 Task: In the  document Aging.pdf Add page color 'Light Pink'Light Pink . Insert watermark . Insert watermark  Do not copy  Apply Font Style in watermark Lexend; font size  112 and place the watermark  Horizontally
Action: Mouse moved to (43, 71)
Screenshot: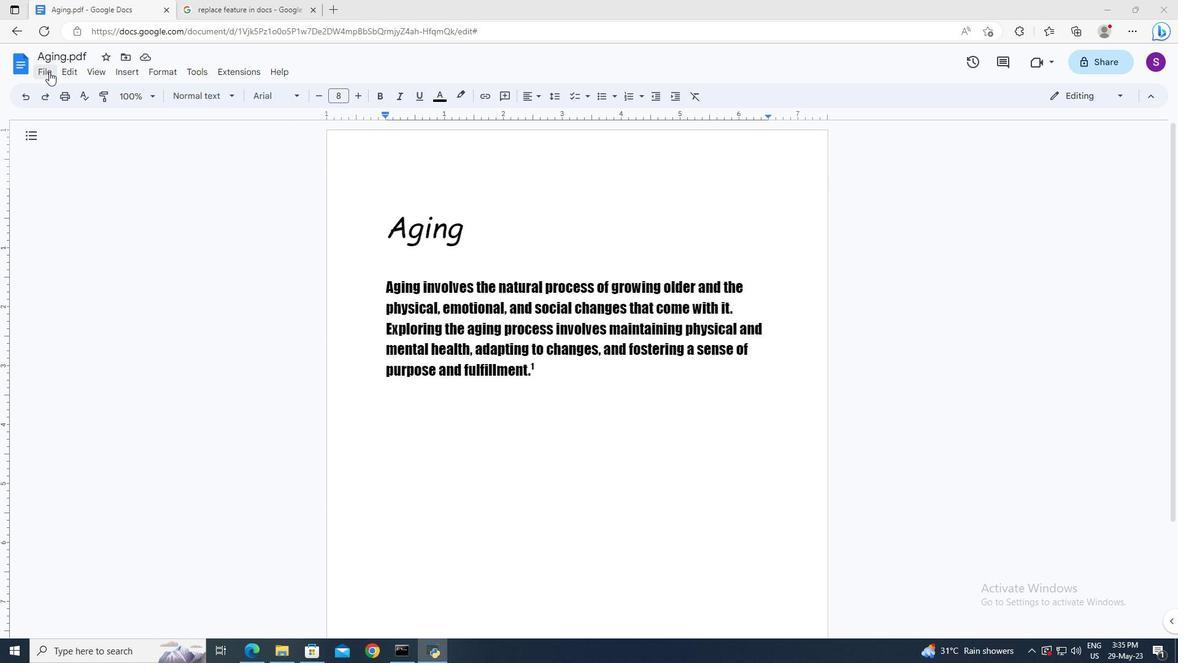 
Action: Mouse pressed left at (43, 71)
Screenshot: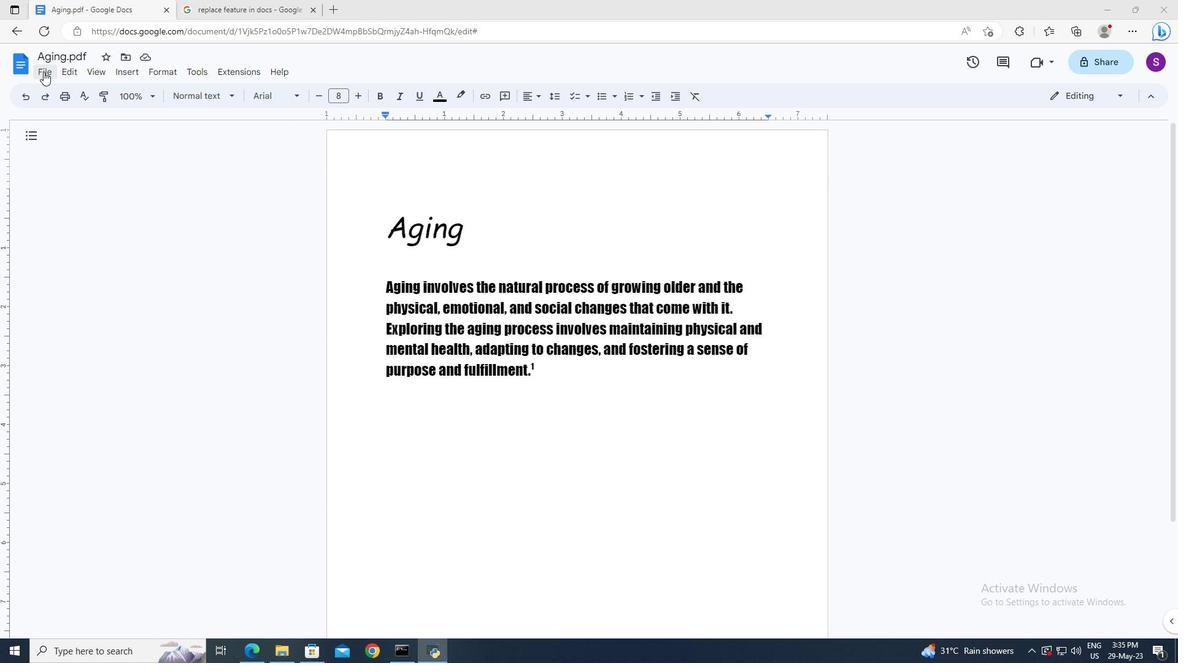 
Action: Mouse moved to (82, 403)
Screenshot: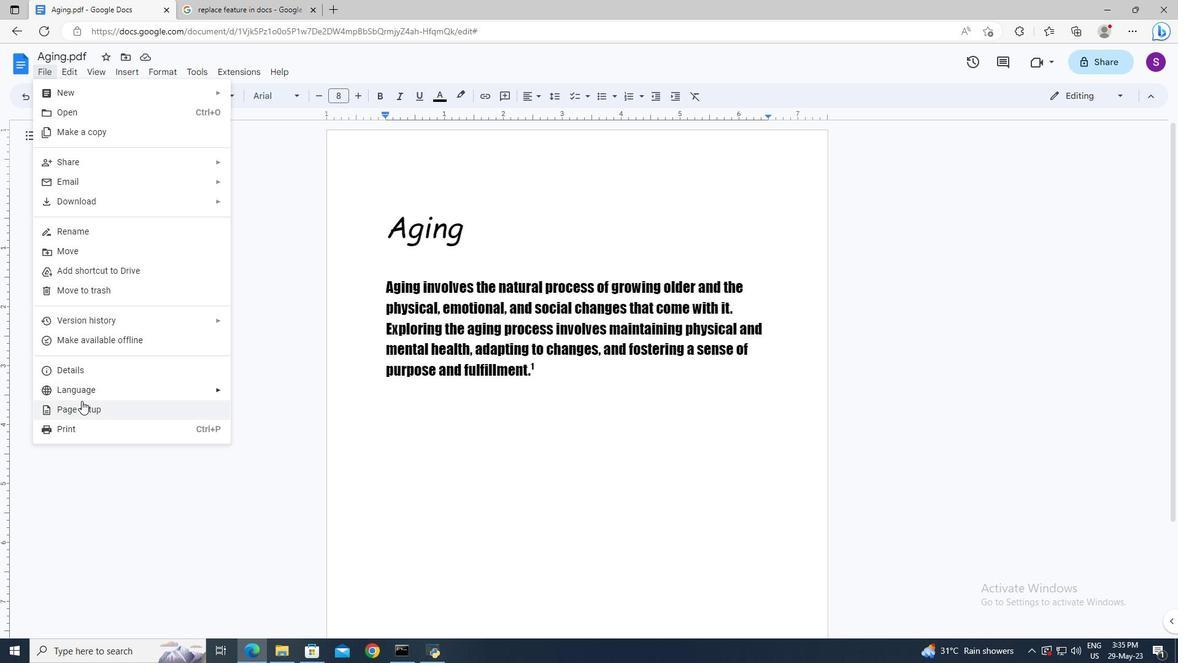 
Action: Mouse pressed left at (82, 403)
Screenshot: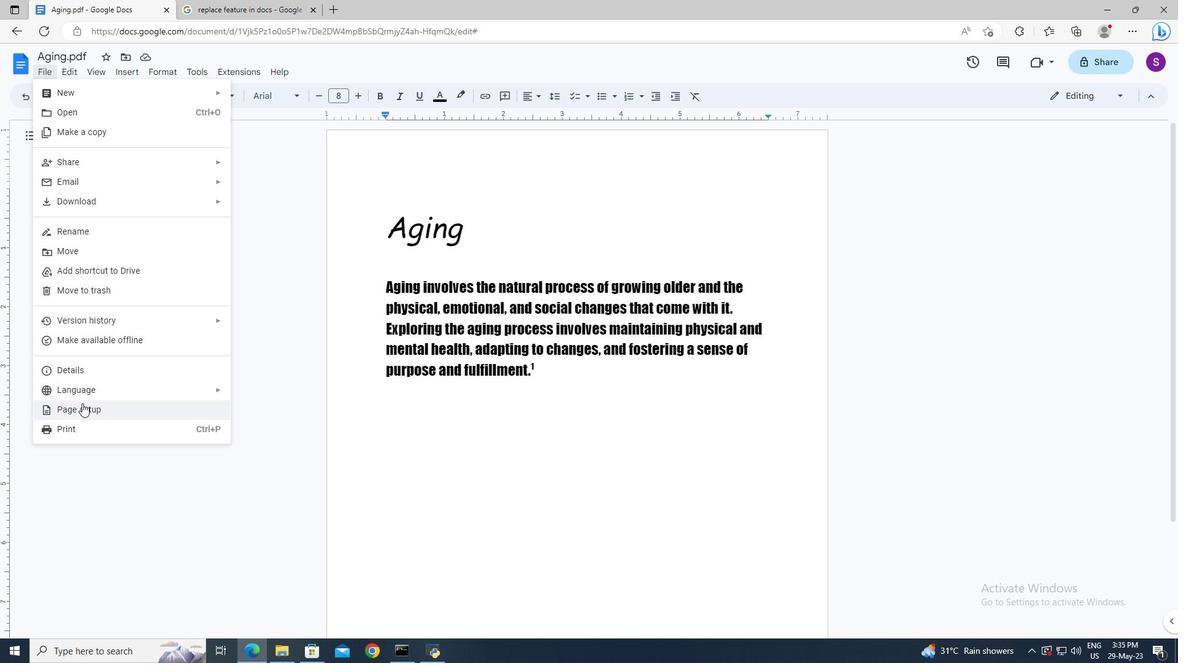 
Action: Mouse moved to (501, 416)
Screenshot: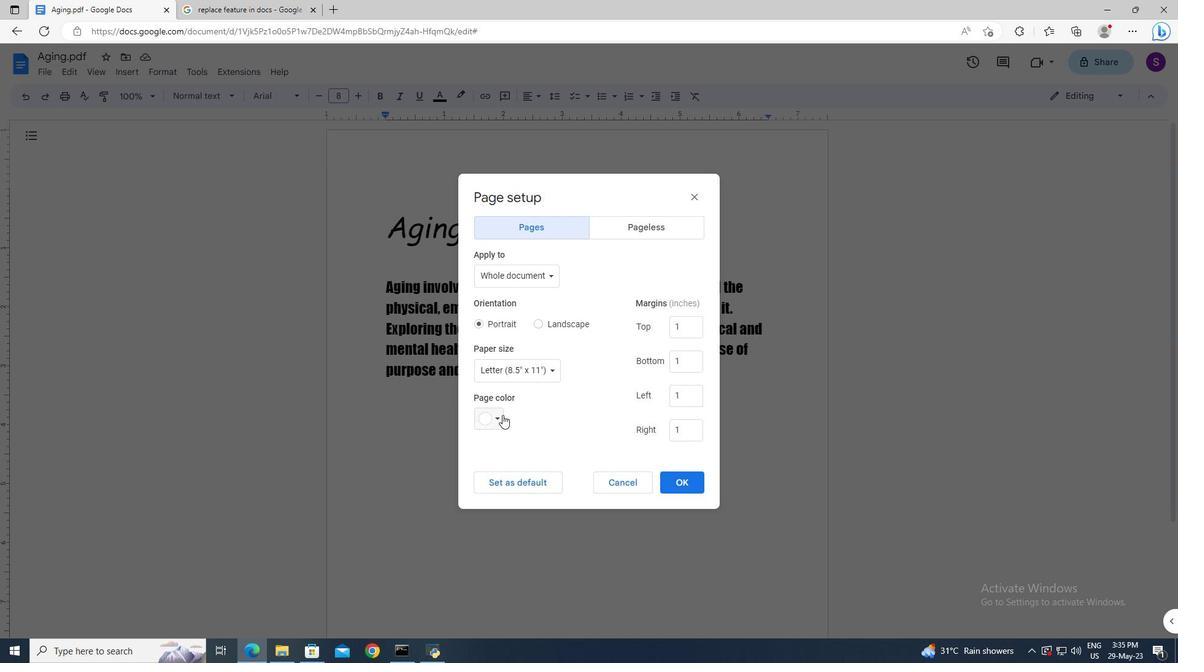 
Action: Mouse pressed left at (501, 416)
Screenshot: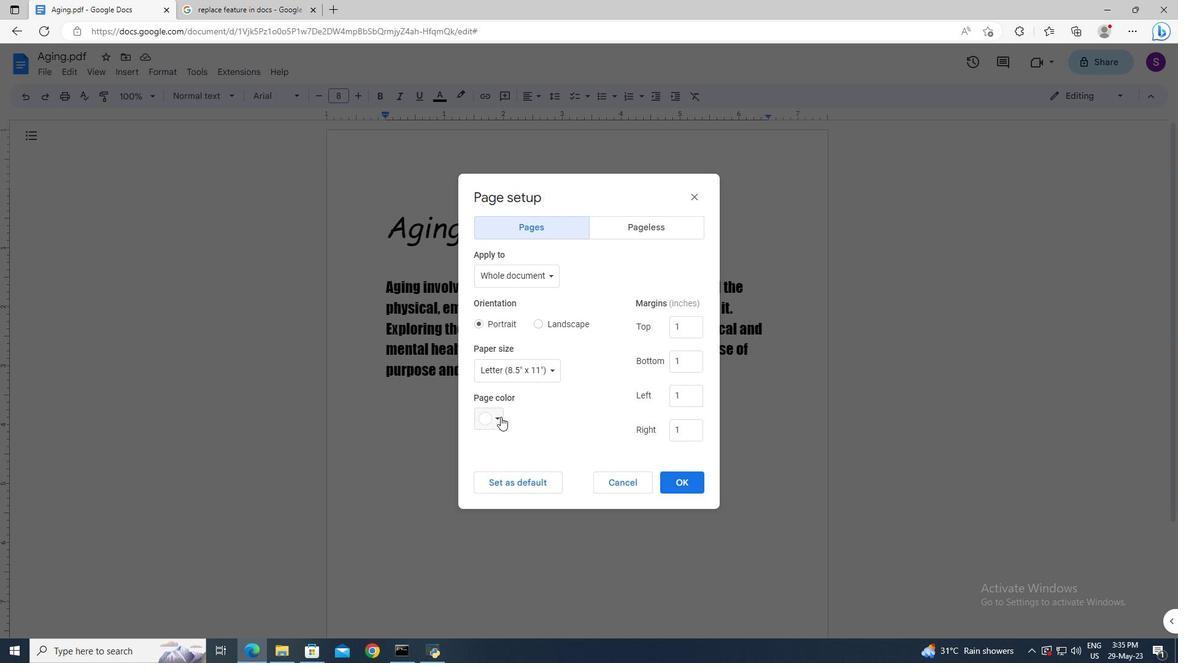 
Action: Mouse moved to (504, 554)
Screenshot: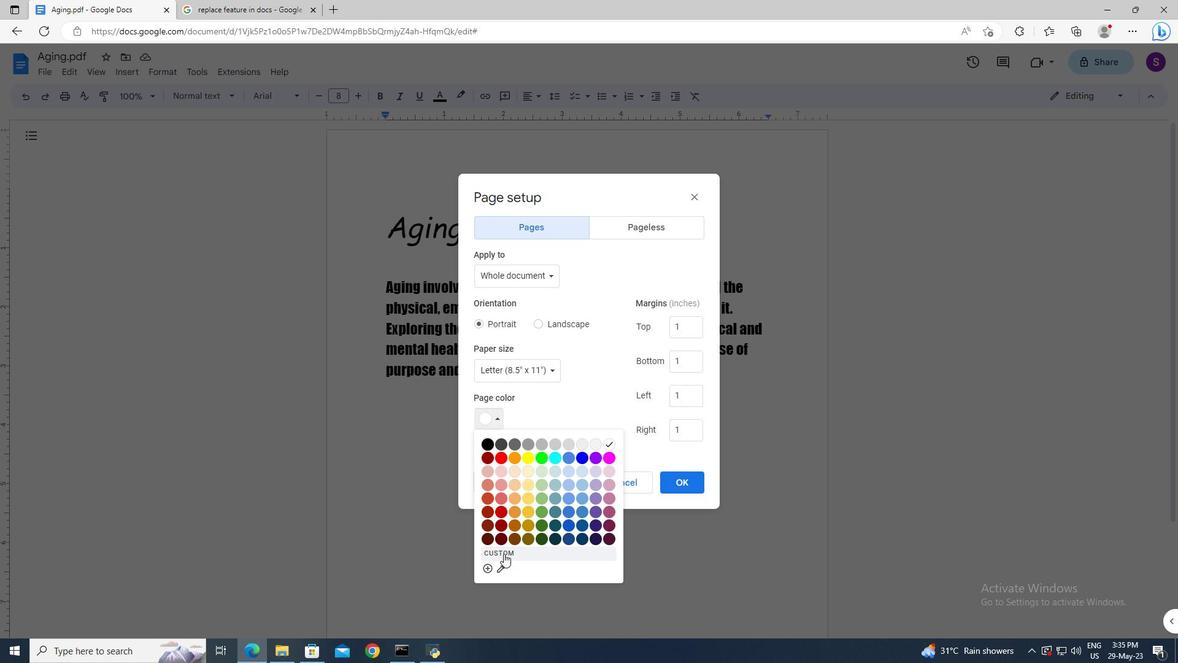 
Action: Mouse pressed left at (504, 554)
Screenshot: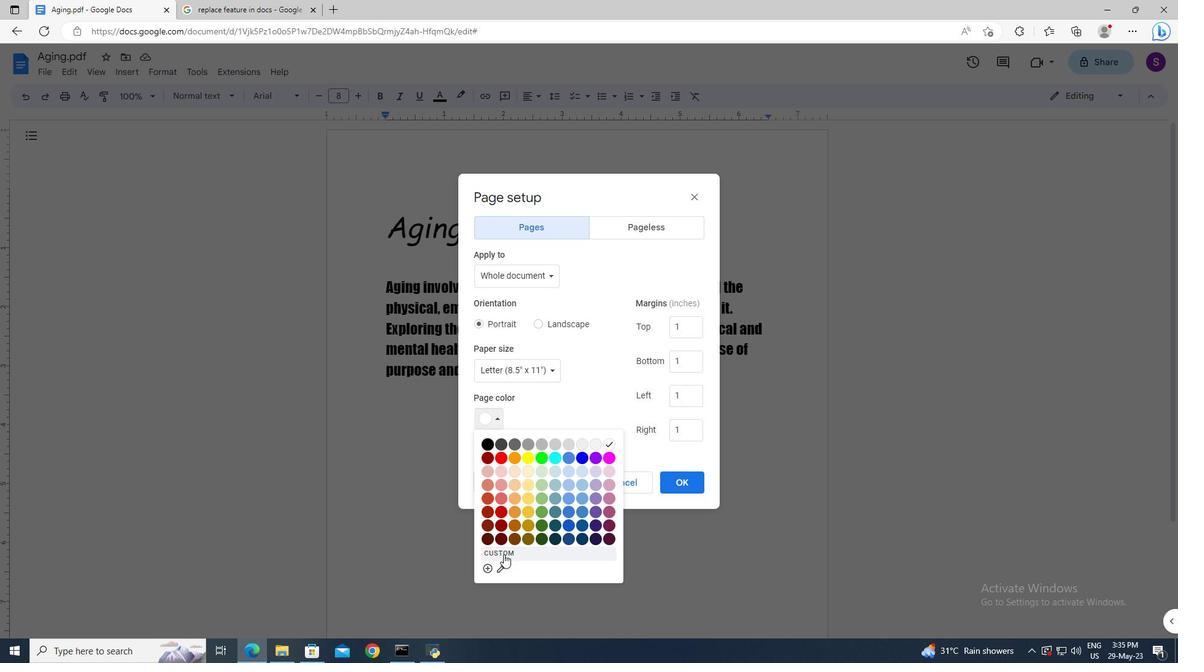 
Action: Mouse moved to (660, 350)
Screenshot: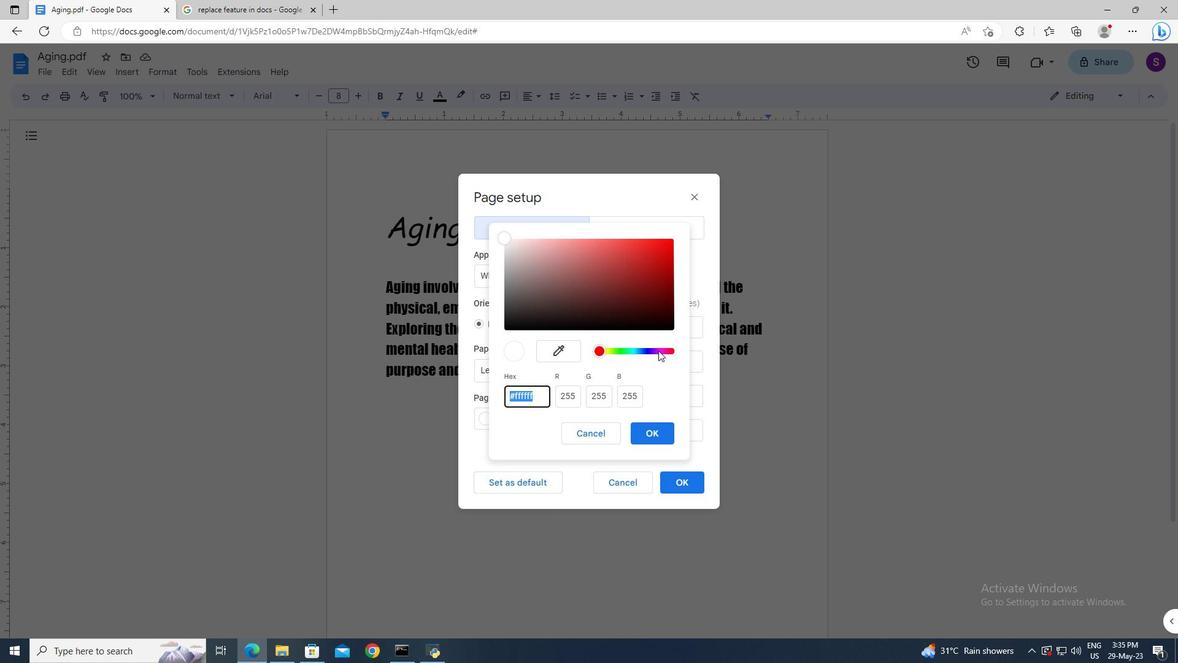
Action: Mouse pressed left at (660, 350)
Screenshot: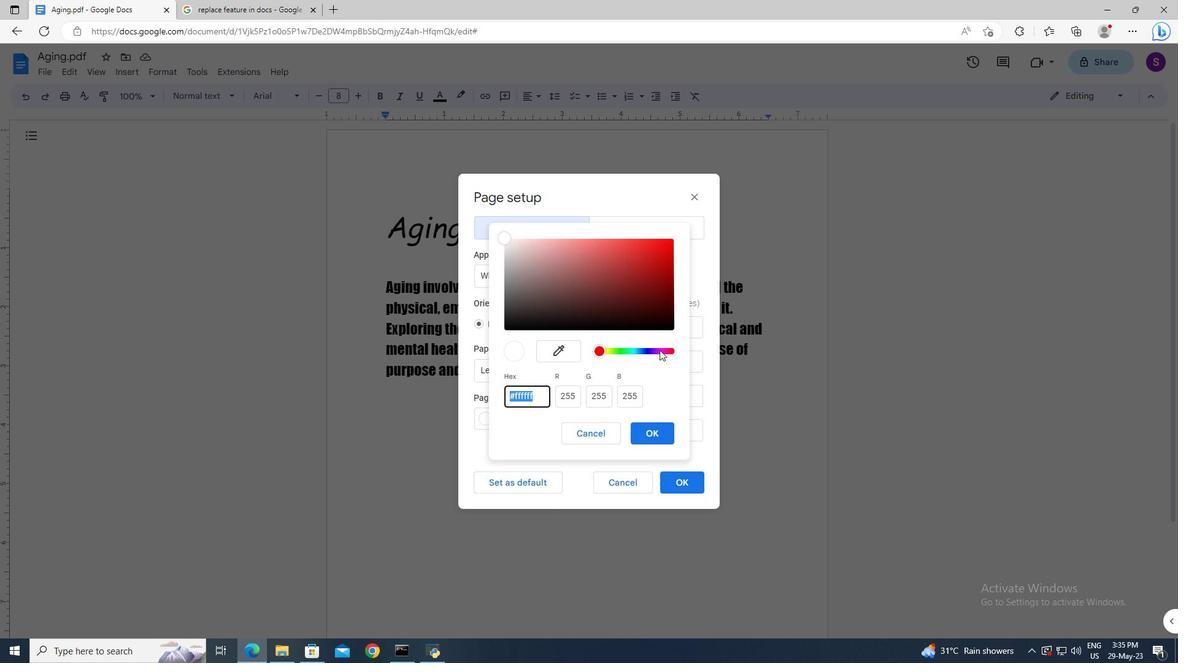 
Action: Mouse moved to (660, 349)
Screenshot: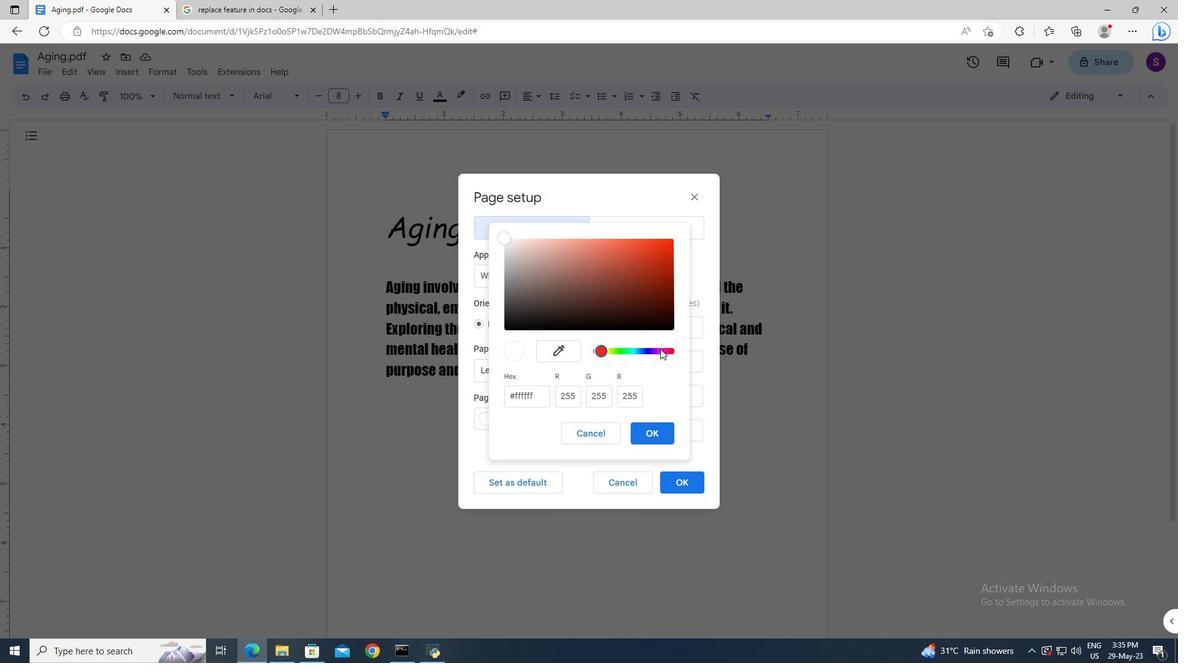 
Action: Mouse pressed left at (660, 349)
Screenshot: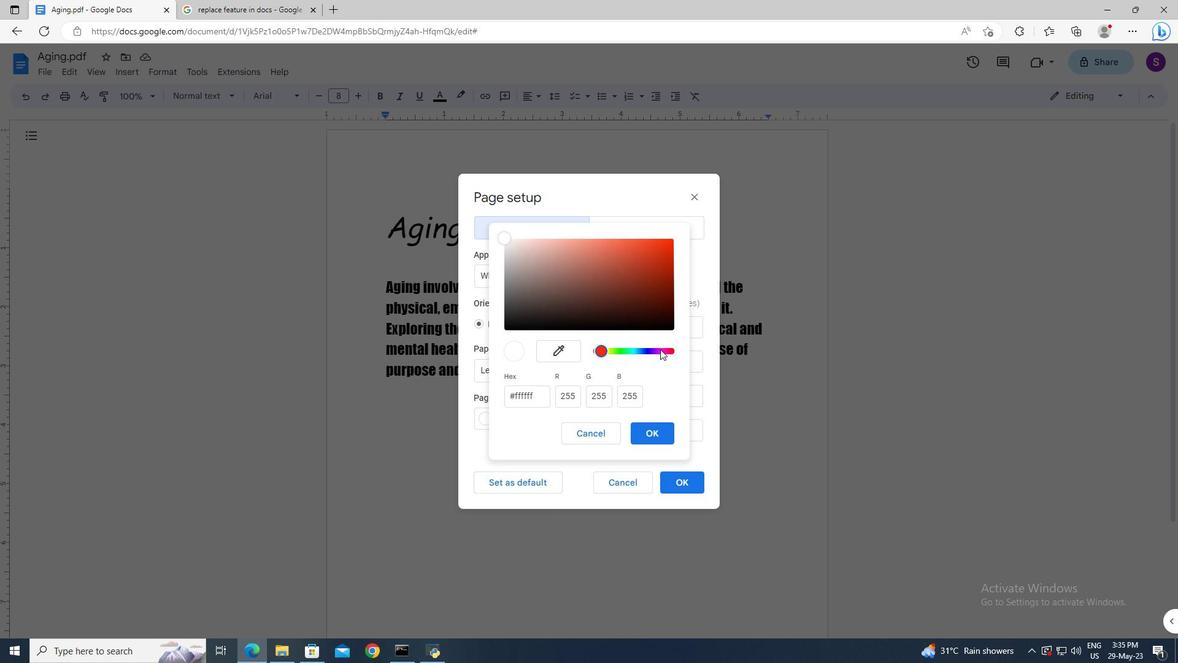 
Action: Mouse moved to (663, 351)
Screenshot: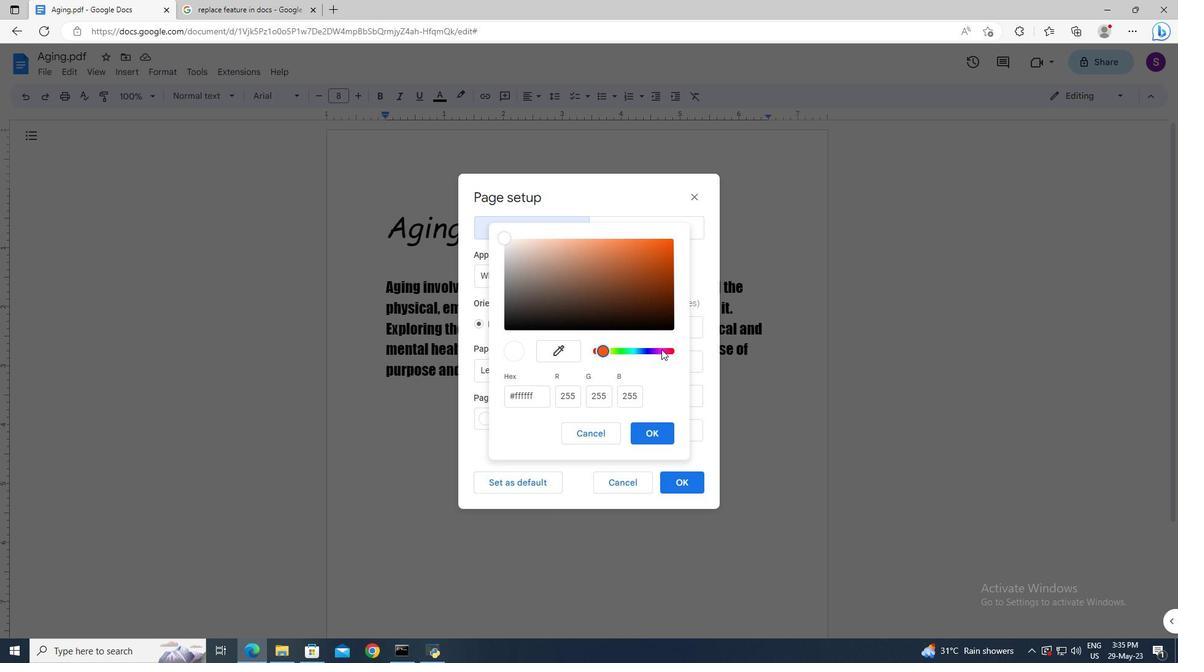 
Action: Mouse pressed left at (663, 351)
Screenshot: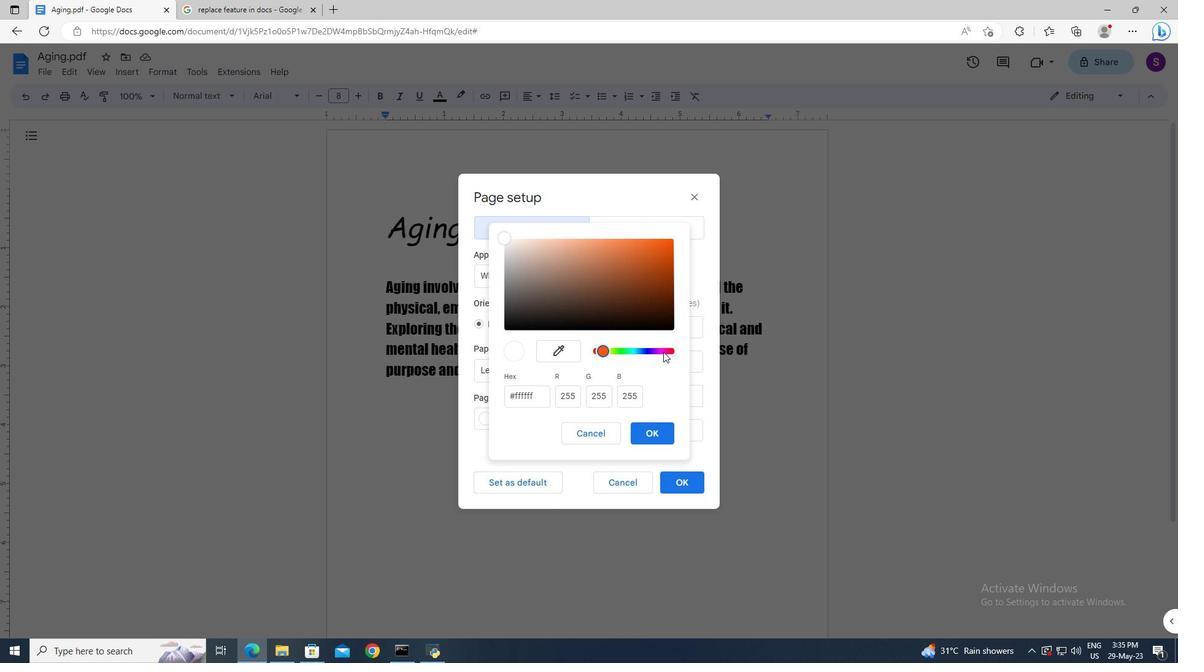 
Action: Mouse pressed left at (663, 351)
Screenshot: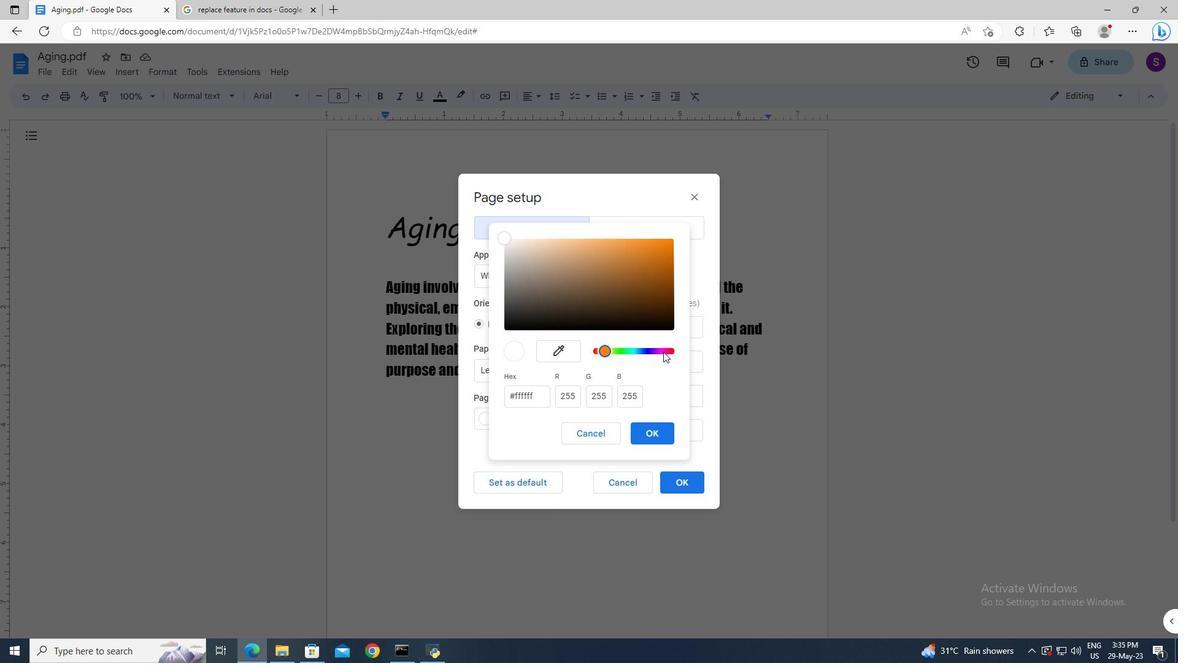 
Action: Mouse moved to (609, 351)
Screenshot: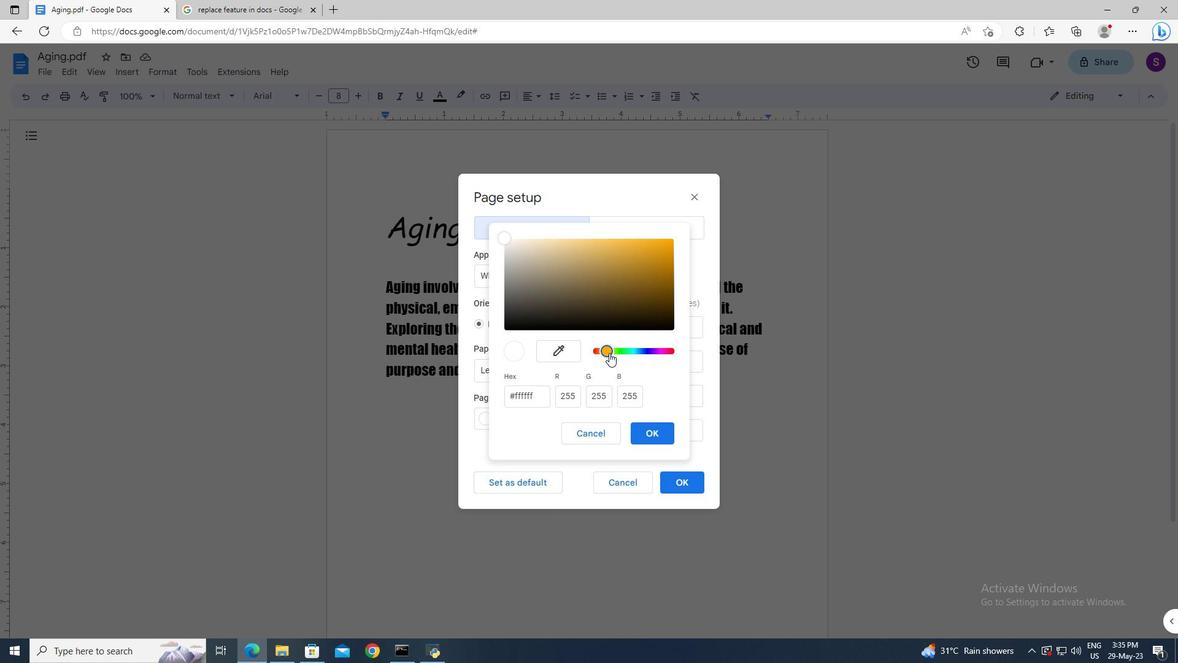 
Action: Mouse pressed left at (609, 351)
Screenshot: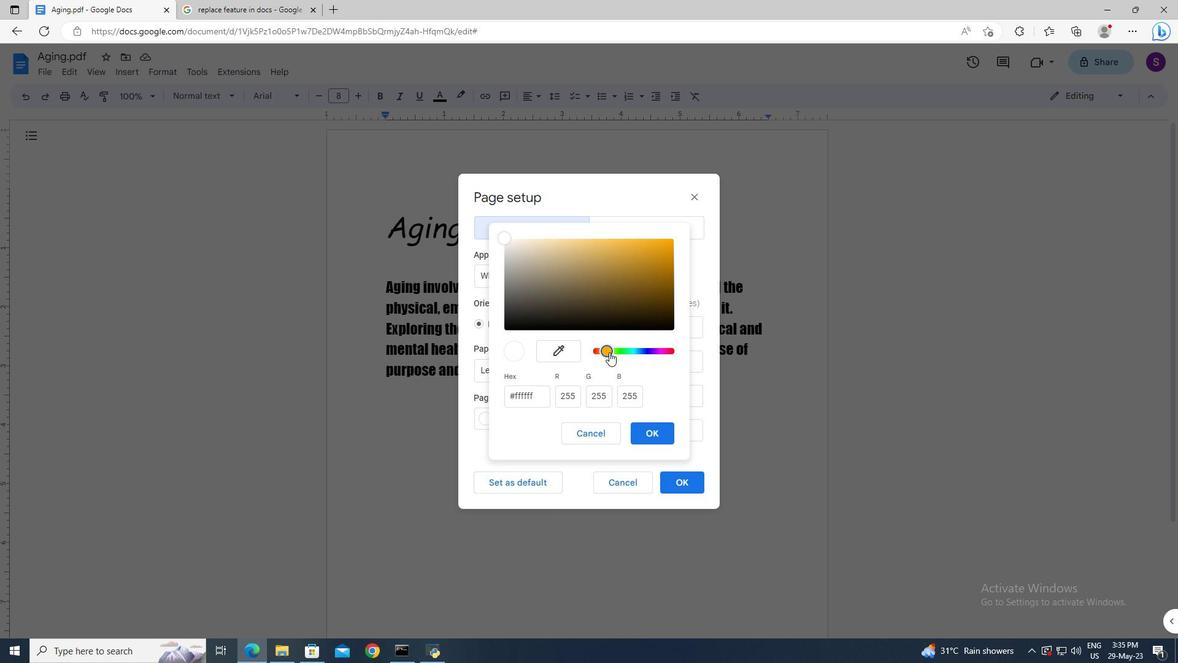 
Action: Mouse moved to (630, 276)
Screenshot: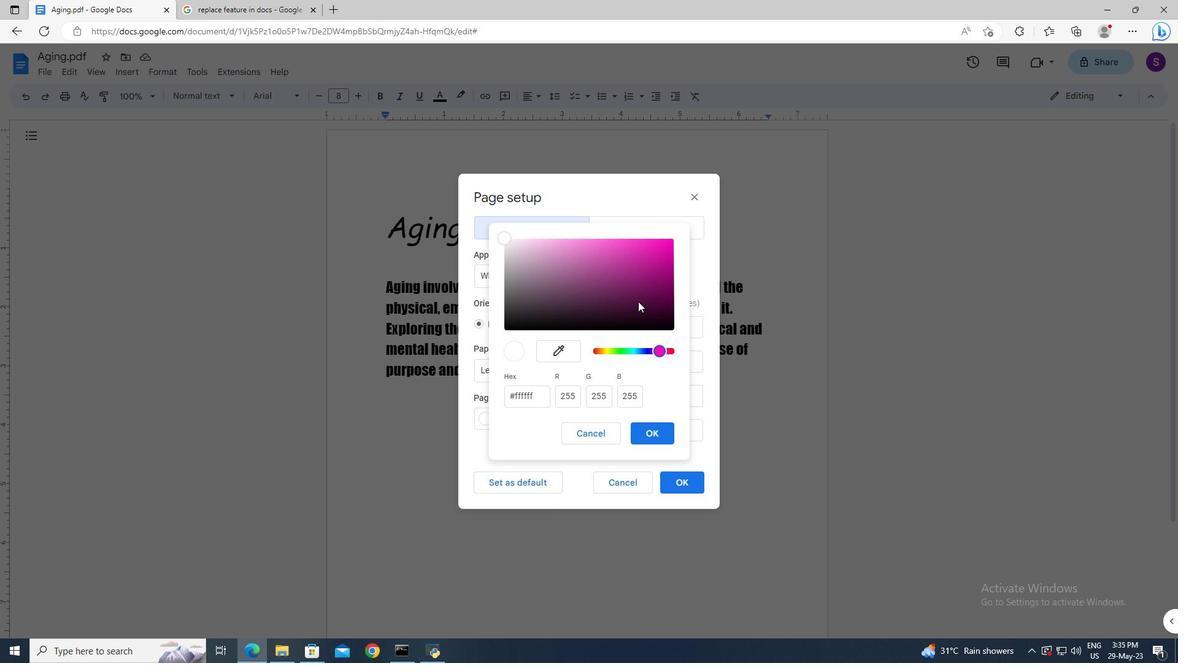 
Action: Mouse pressed left at (630, 276)
Screenshot: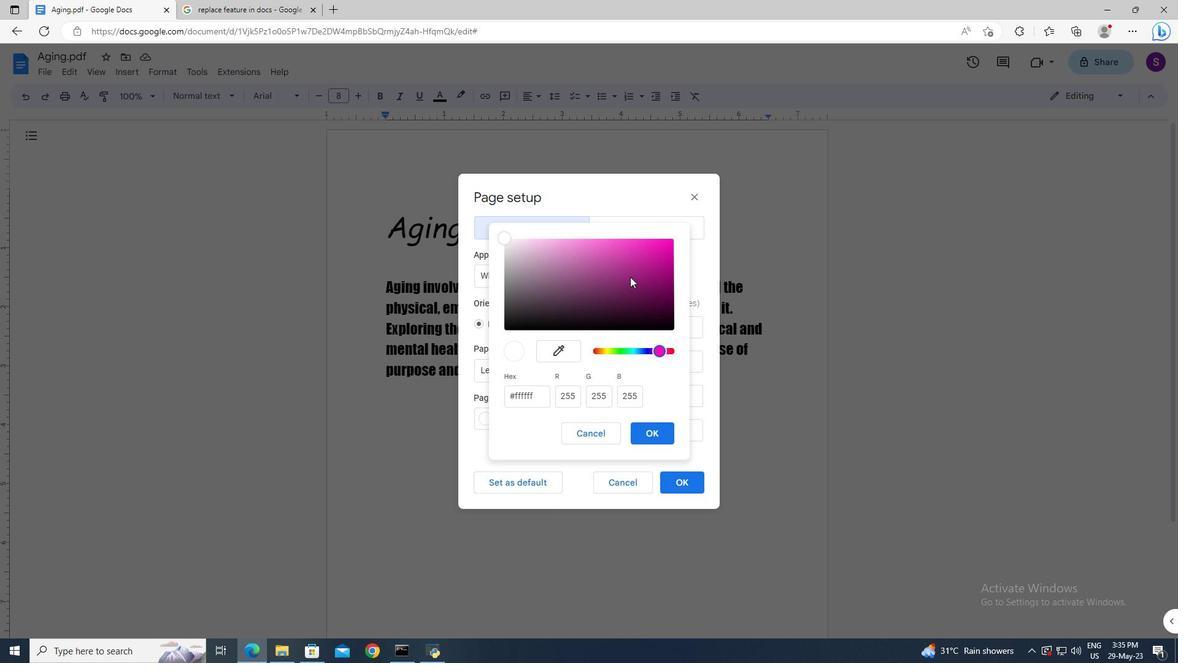 
Action: Mouse moved to (642, 429)
Screenshot: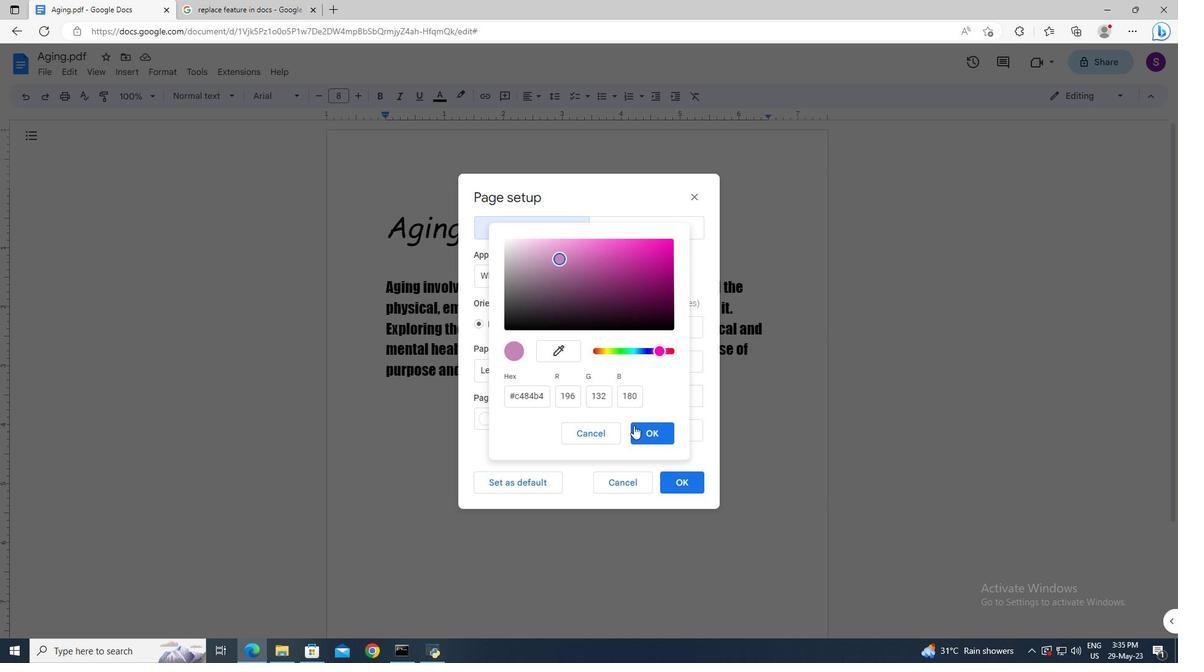 
Action: Mouse pressed left at (642, 429)
Screenshot: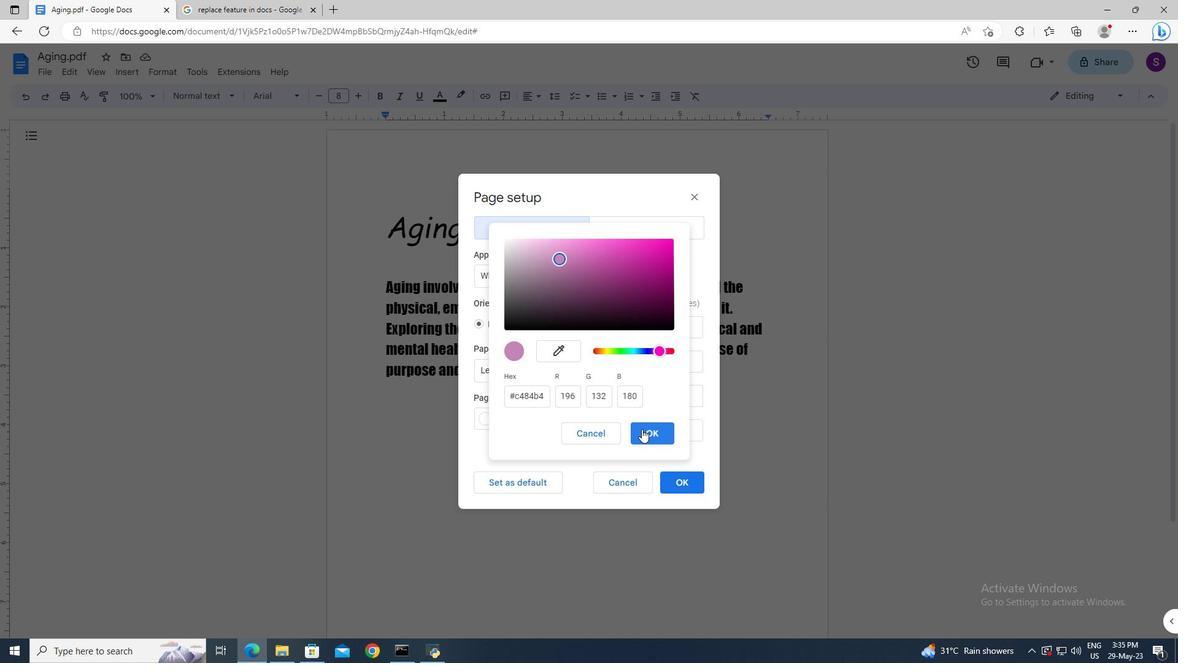 
Action: Mouse moved to (681, 482)
Screenshot: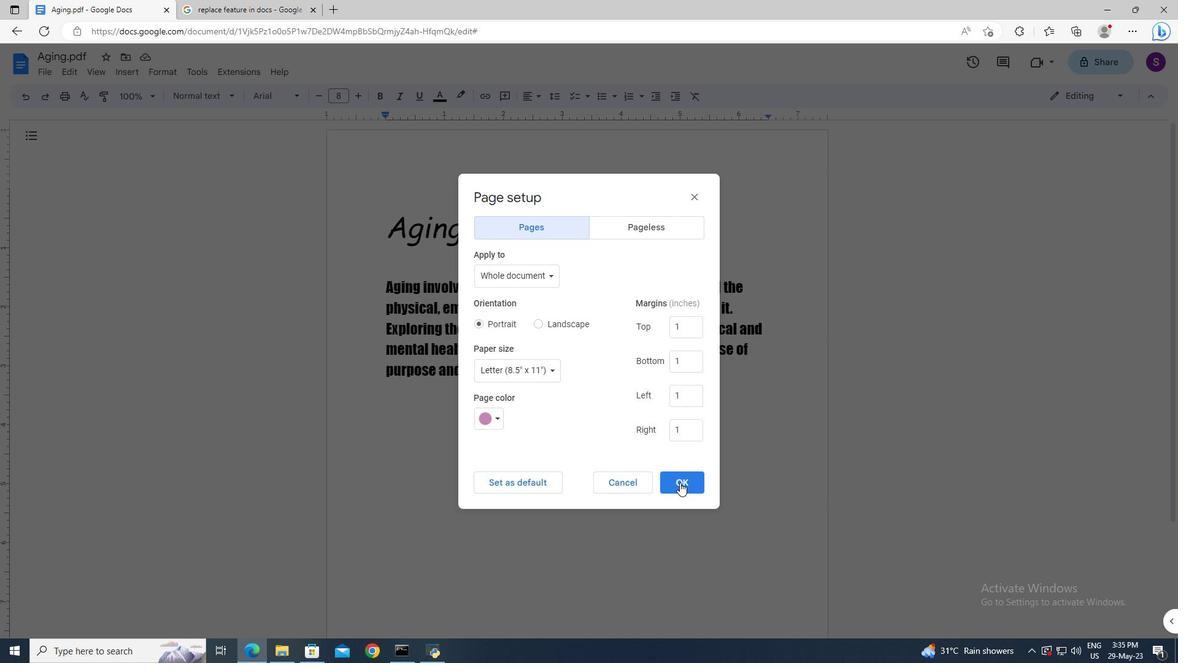 
Action: Mouse pressed left at (681, 482)
Screenshot: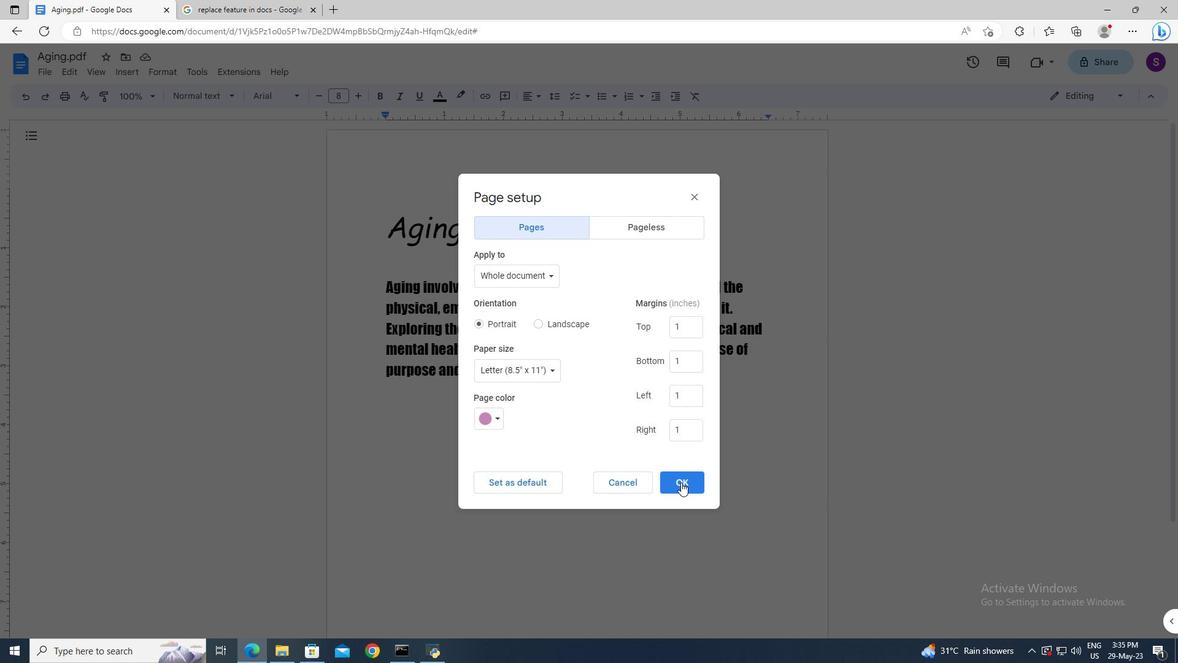 
Action: Mouse moved to (126, 74)
Screenshot: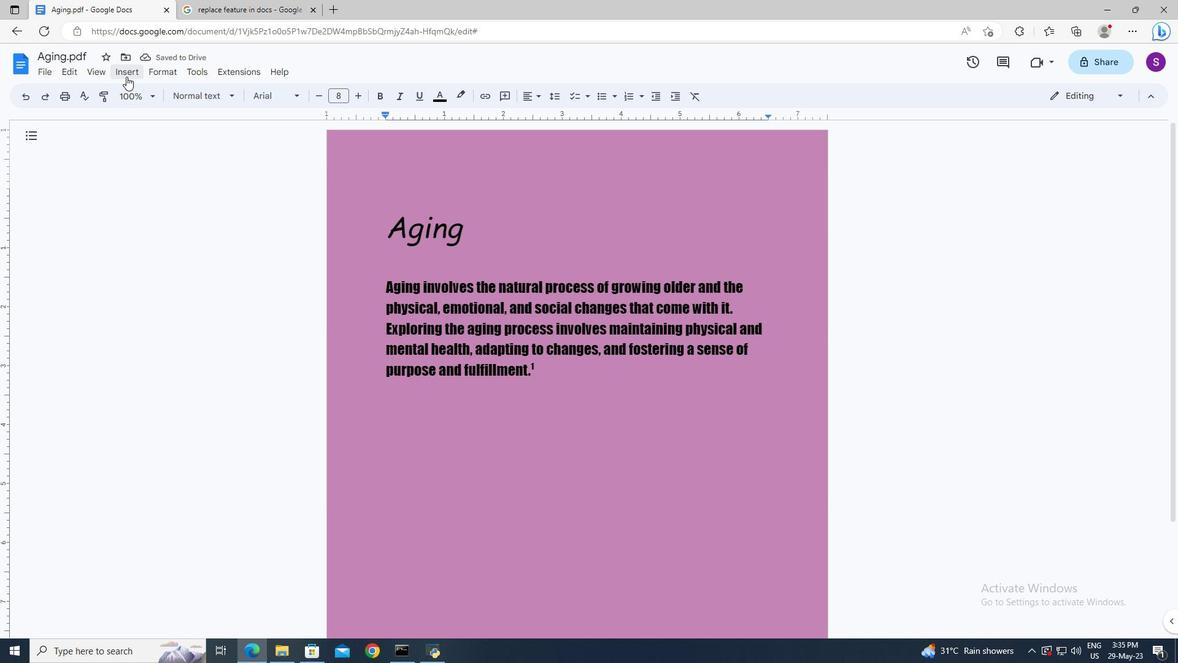 
Action: Mouse pressed left at (126, 74)
Screenshot: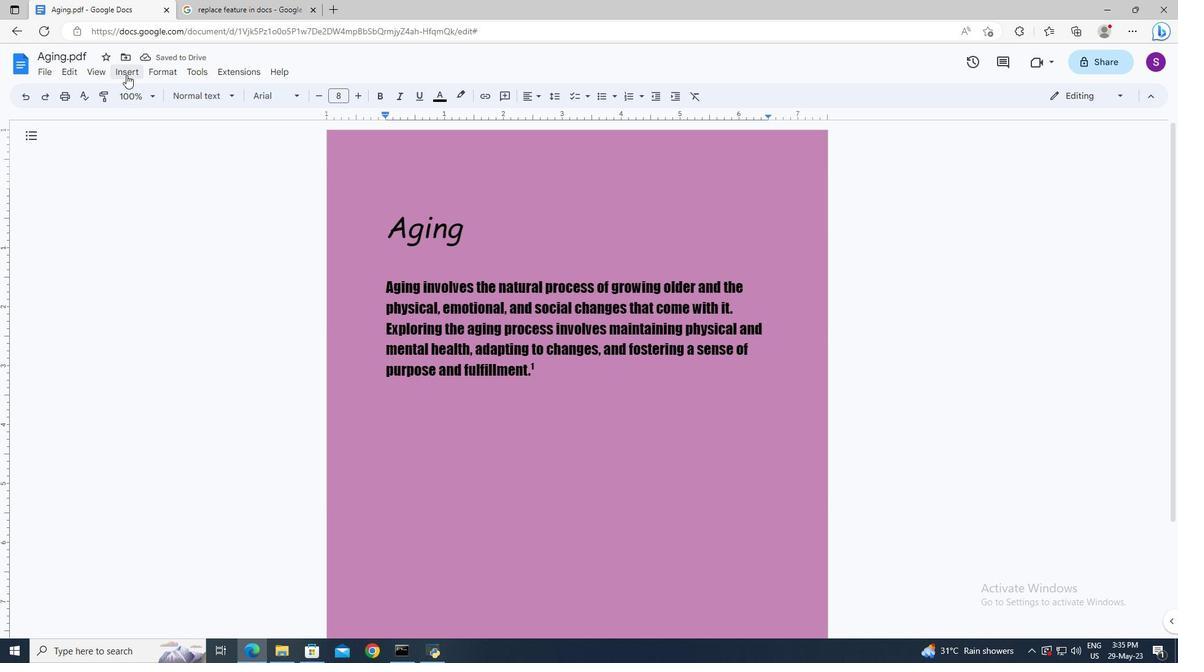 
Action: Mouse moved to (146, 358)
Screenshot: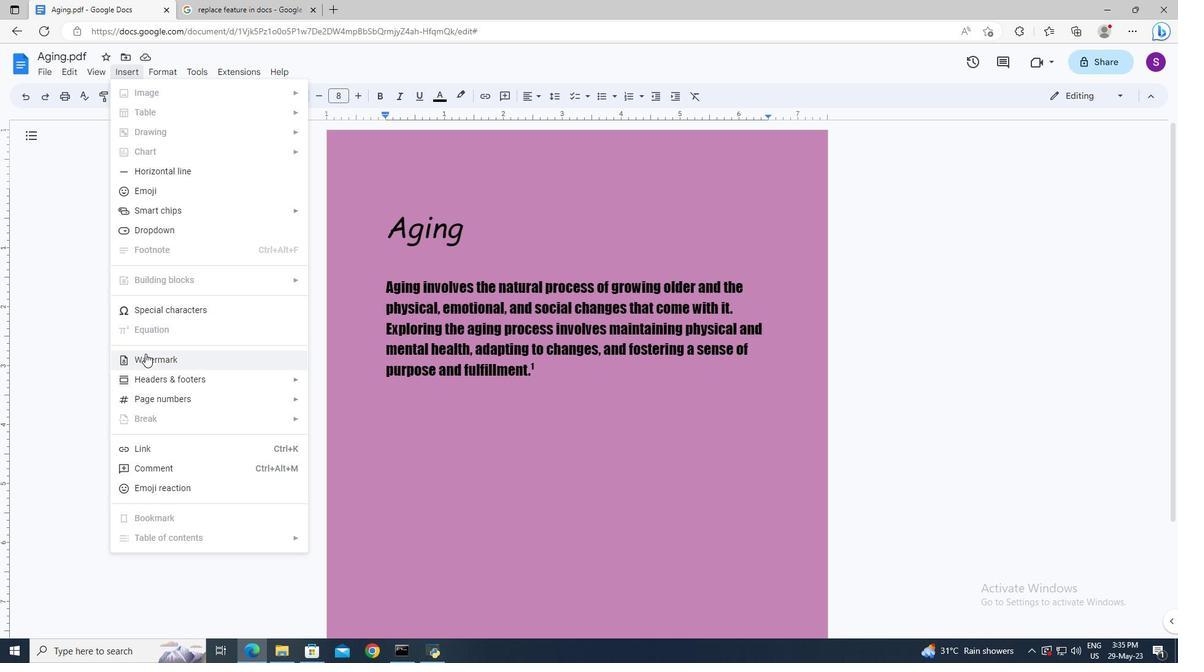 
Action: Mouse pressed left at (146, 358)
Screenshot: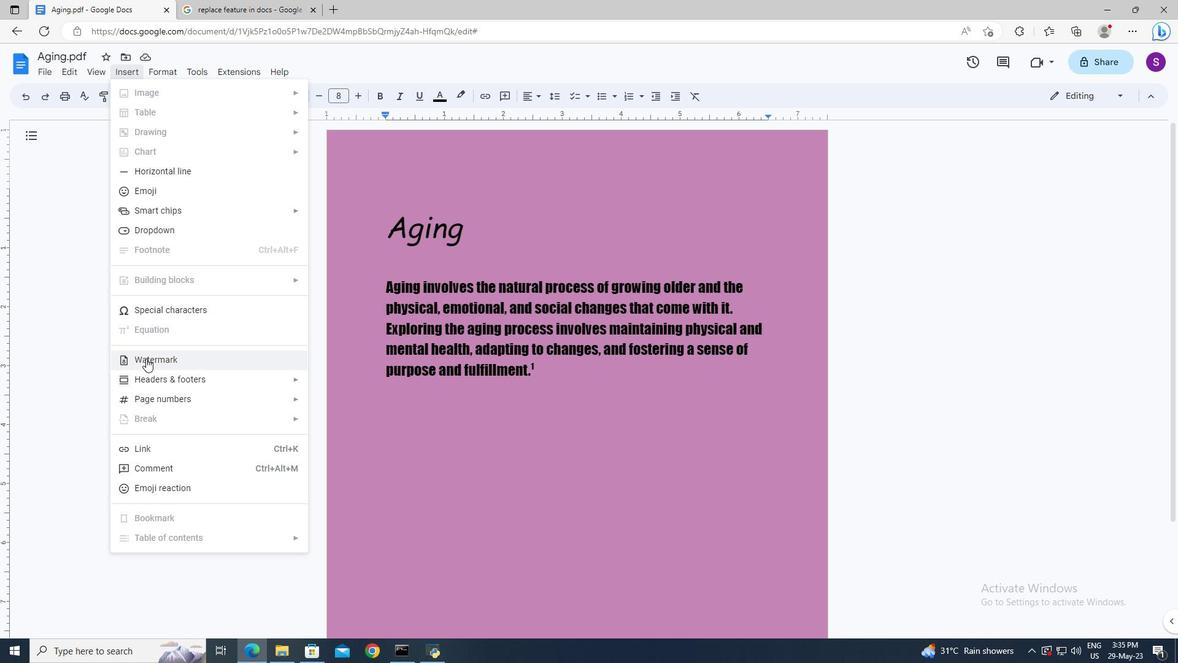 
Action: Mouse moved to (1130, 139)
Screenshot: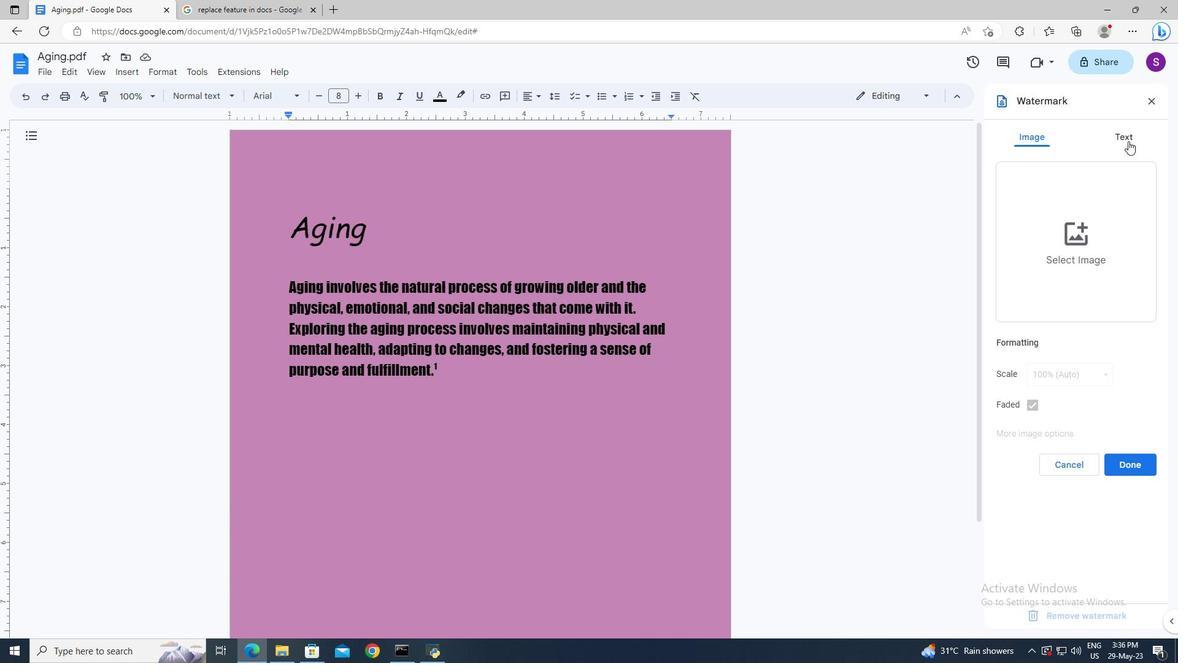 
Action: Mouse pressed left at (1130, 139)
Screenshot: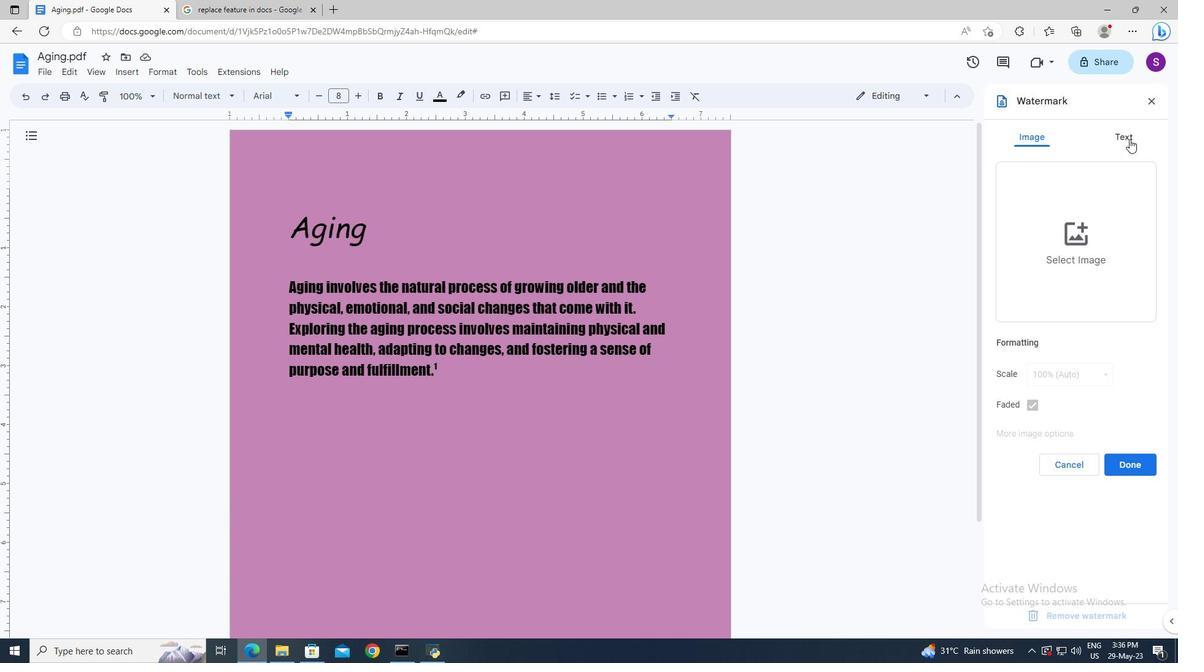 
Action: Mouse moved to (1083, 180)
Screenshot: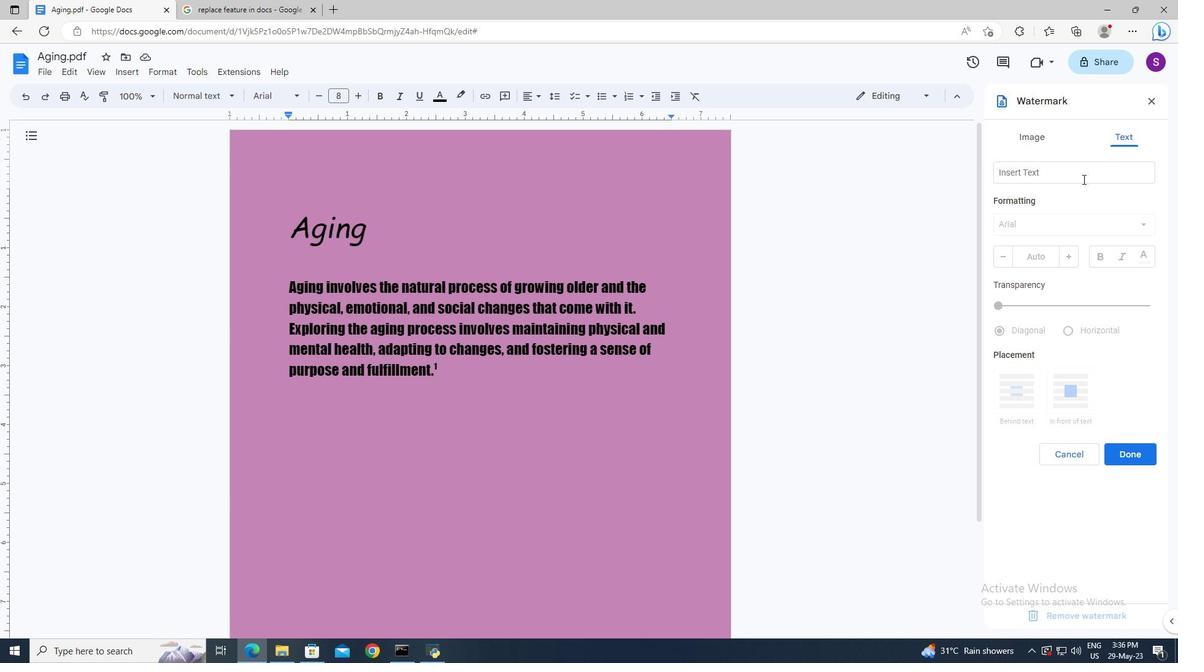 
Action: Mouse pressed left at (1083, 180)
Screenshot: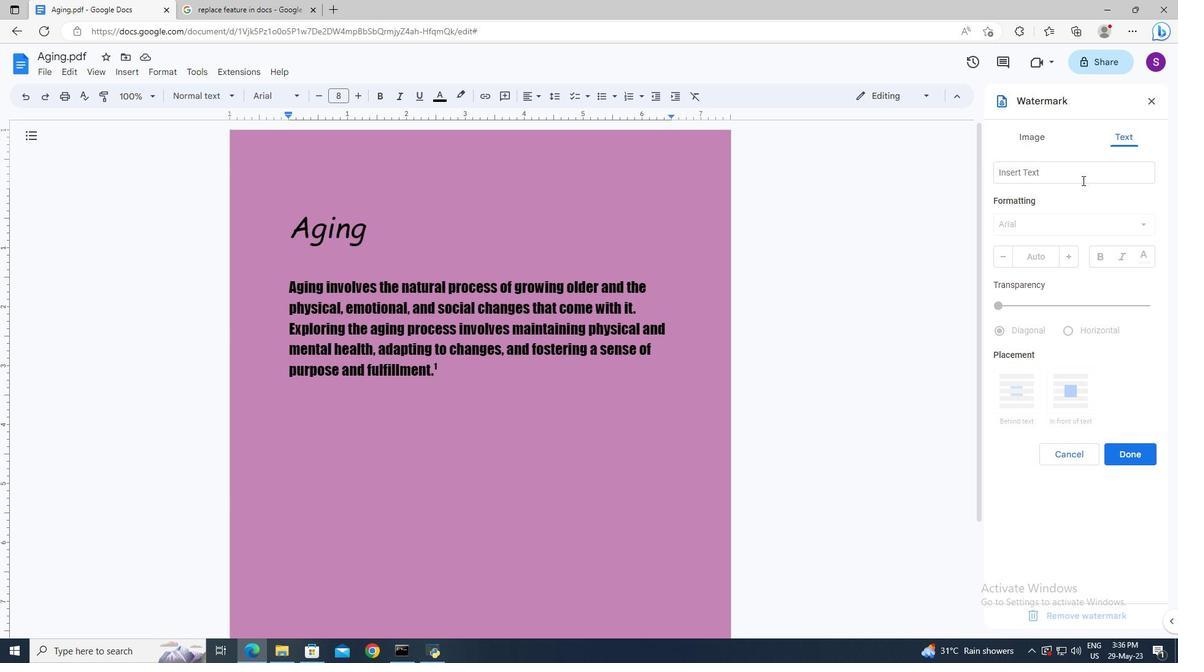 
Action: Mouse moved to (955, 97)
Screenshot: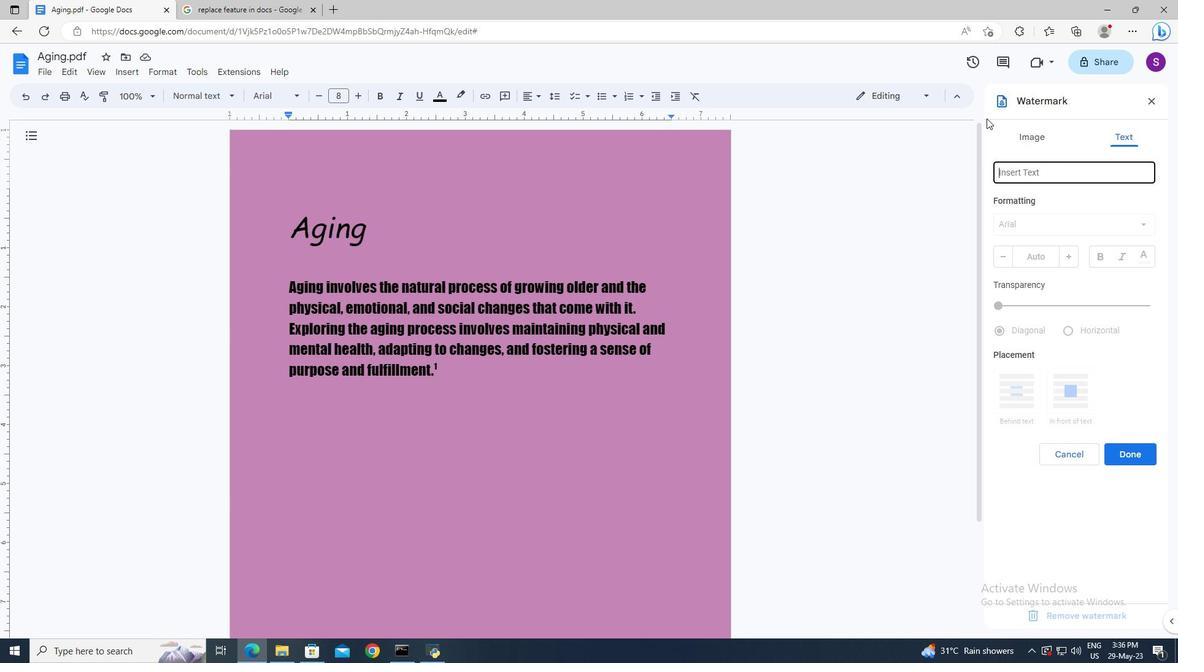 
Action: Key pressed <Key.shift>Do<Key.space>not<Key.space>copy
Screenshot: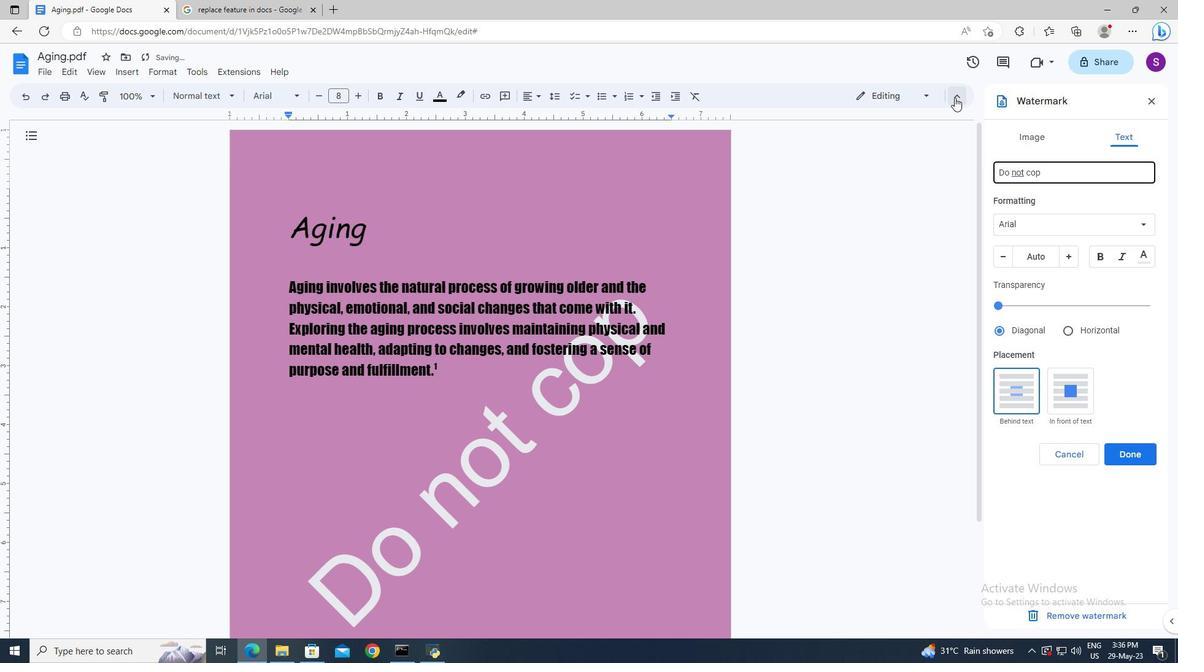 
Action: Mouse moved to (1005, 225)
Screenshot: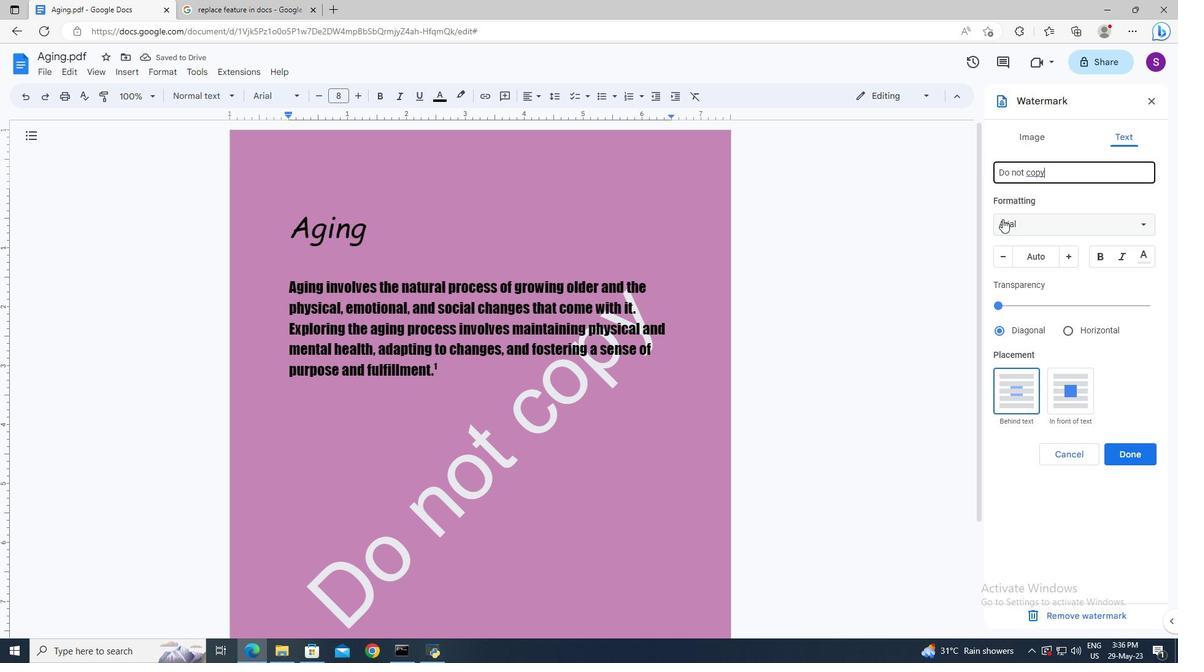 
Action: Mouse pressed left at (1005, 225)
Screenshot: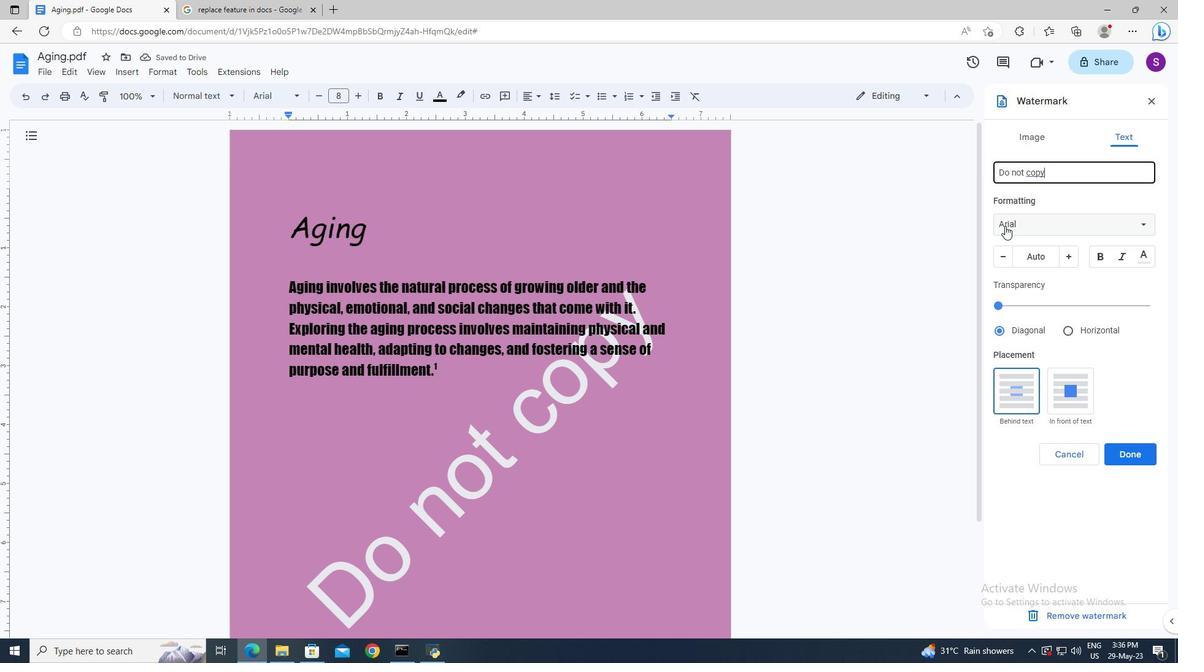 
Action: Mouse moved to (1029, 610)
Screenshot: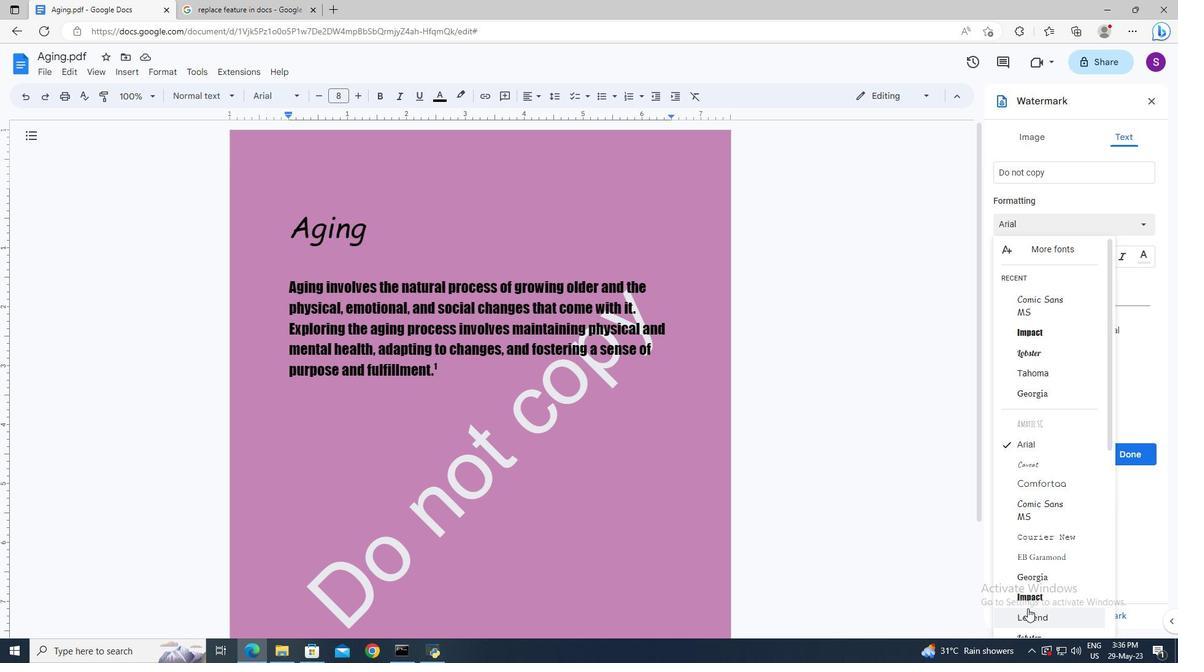 
Action: Mouse pressed left at (1029, 610)
Screenshot: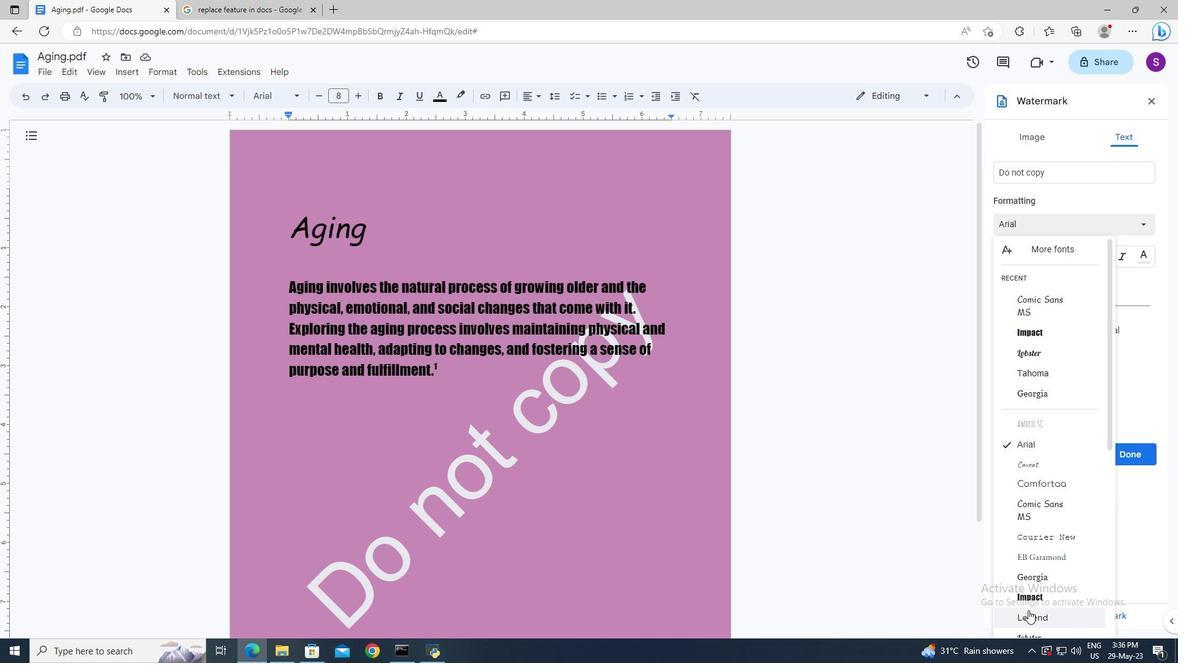 
Action: Mouse moved to (1050, 254)
Screenshot: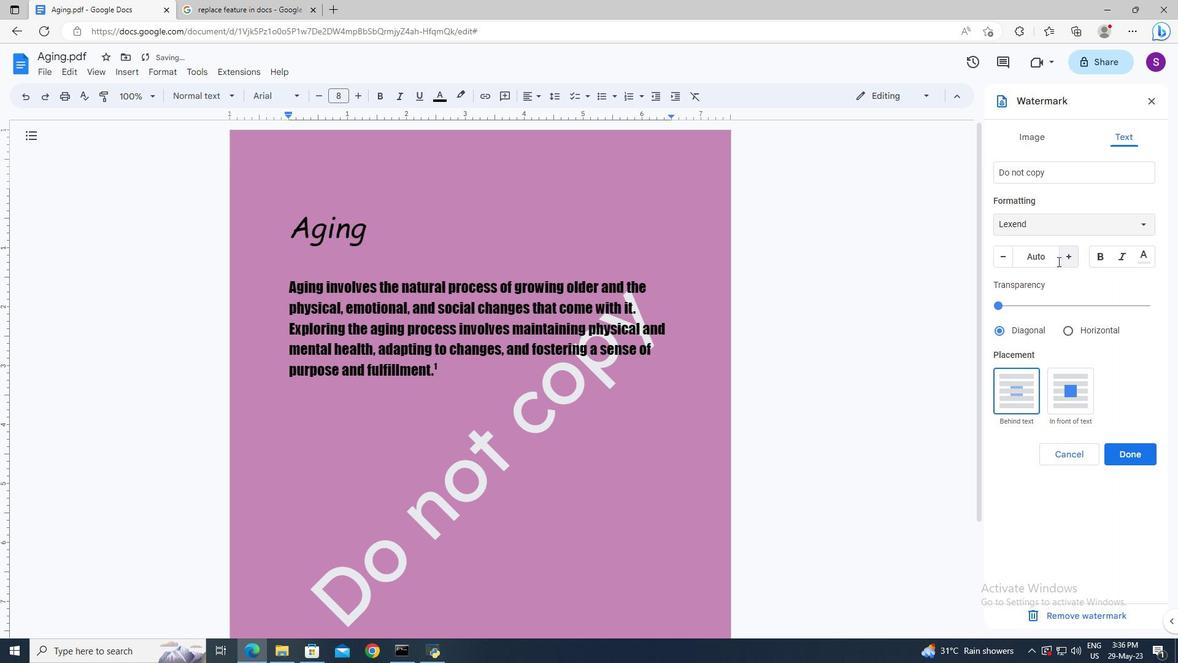 
Action: Mouse pressed left at (1050, 254)
Screenshot: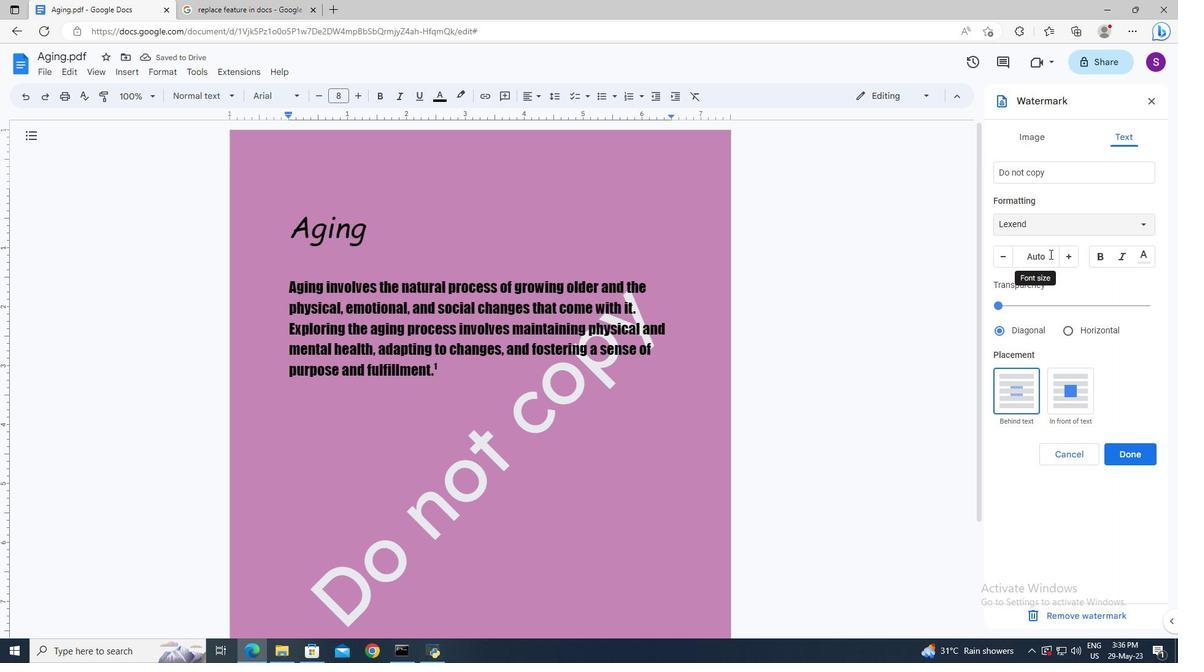 
Action: Mouse moved to (987, 224)
Screenshot: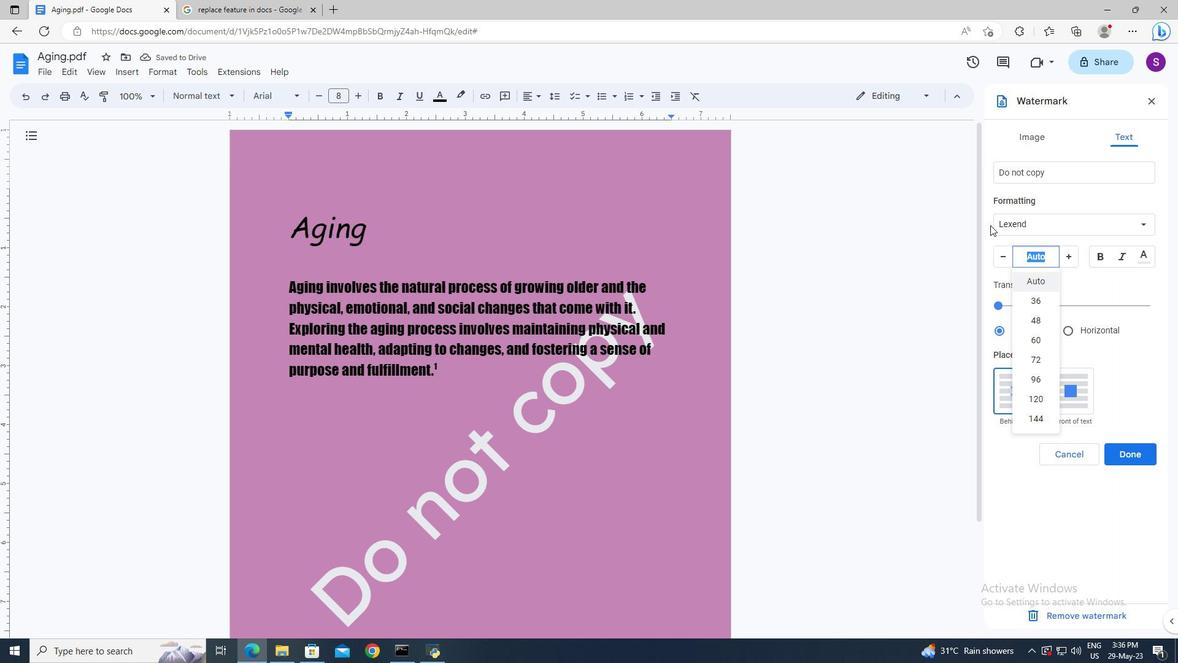 
Action: Key pressed 112<Key.enter>
Screenshot: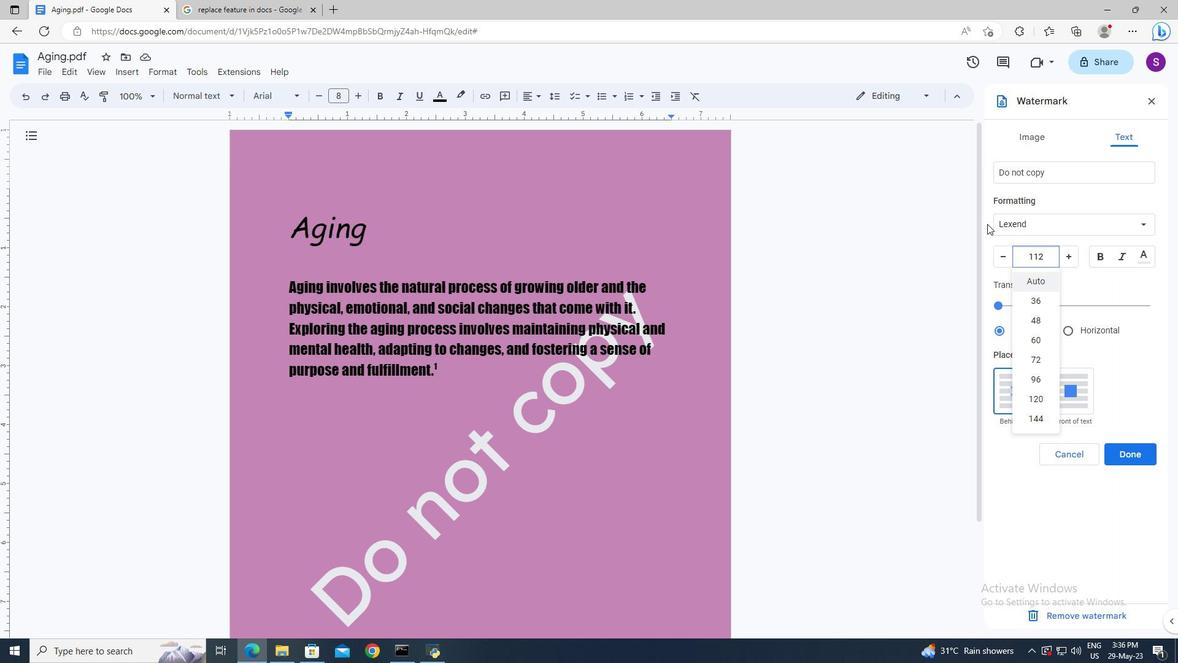 
Action: Mouse moved to (1067, 330)
Screenshot: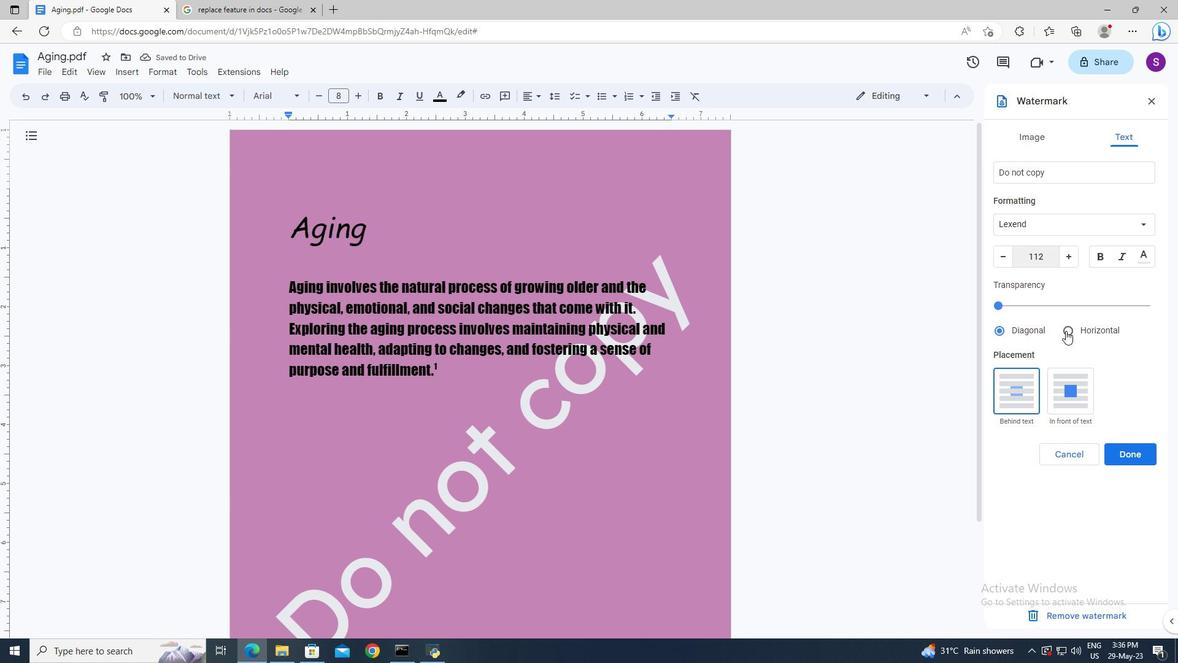 
Action: Mouse pressed left at (1067, 330)
Screenshot: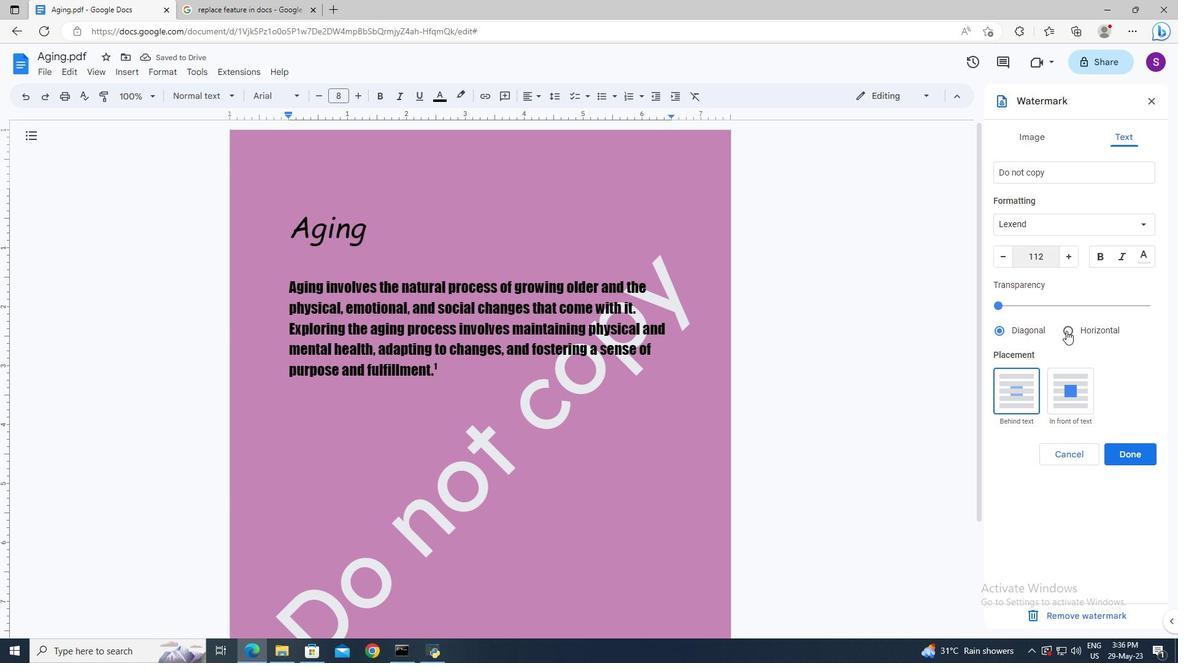 
Action: Mouse moved to (1123, 453)
Screenshot: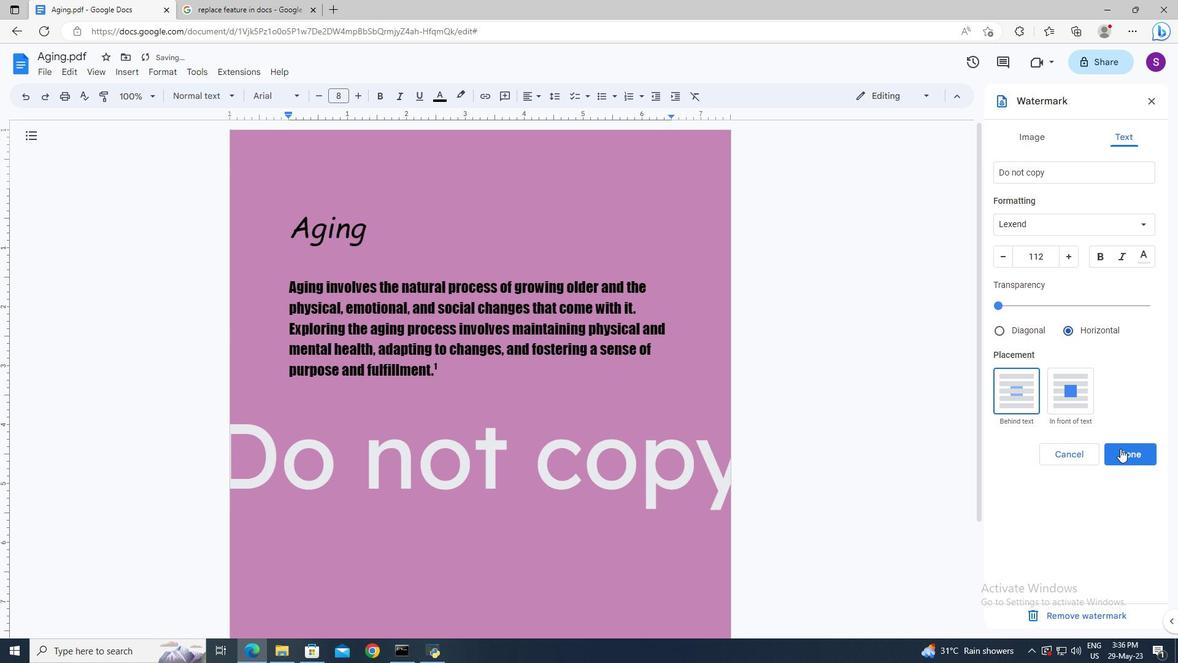 
Action: Mouse pressed left at (1123, 453)
Screenshot: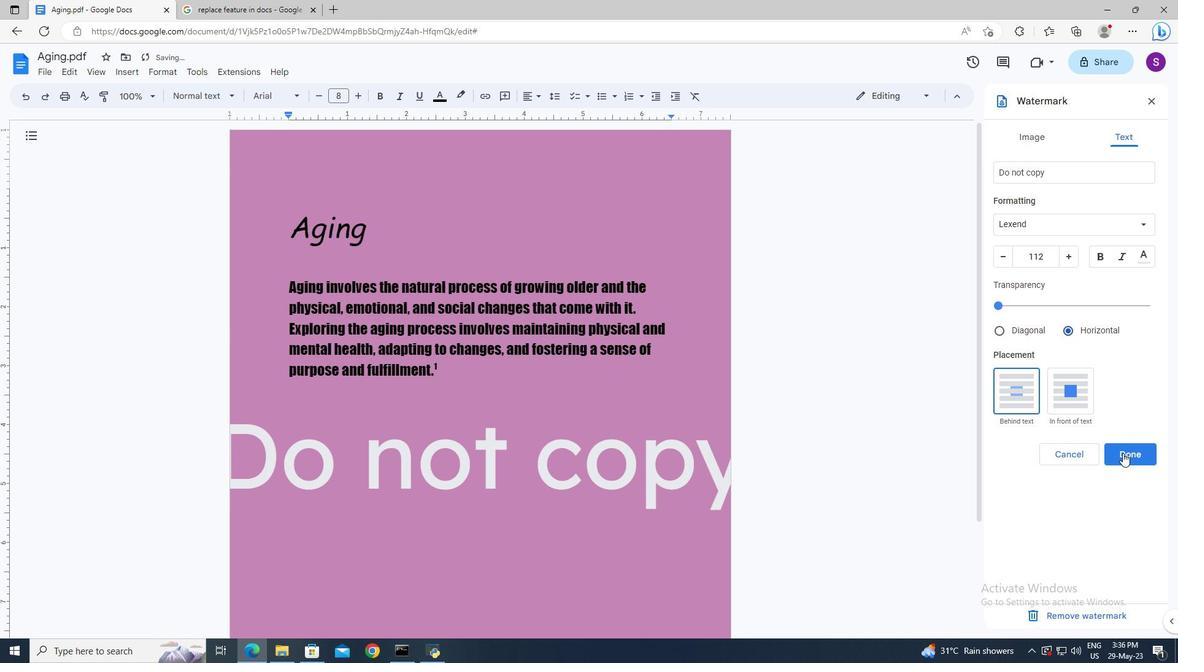 
